 Task: Select the Azores Time as time zone for the schedule.
Action: Mouse moved to (99, 154)
Screenshot: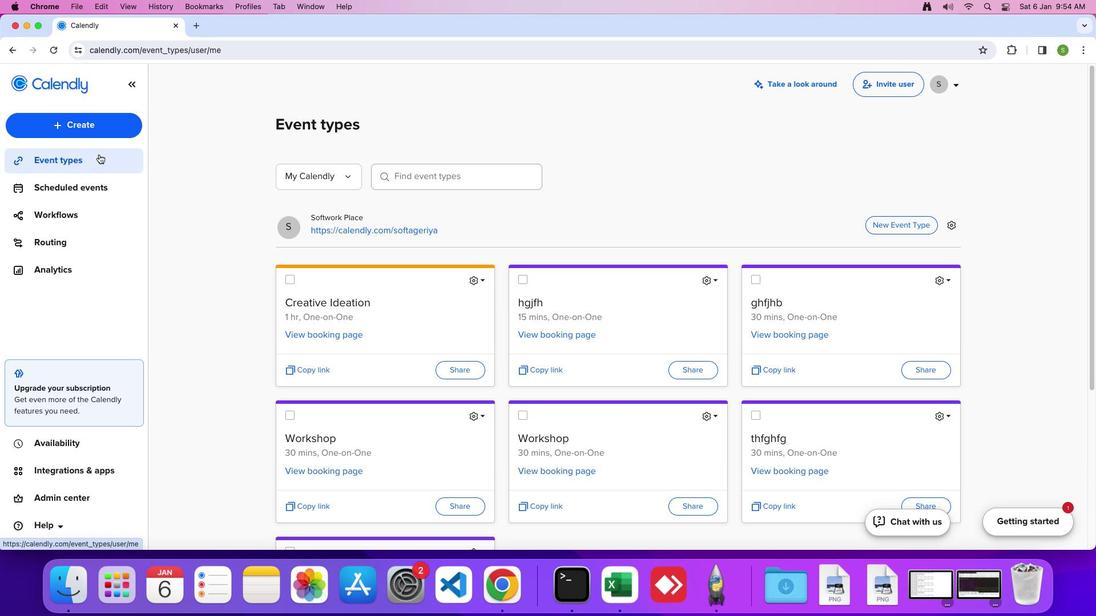 
Action: Mouse pressed left at (99, 154)
Screenshot: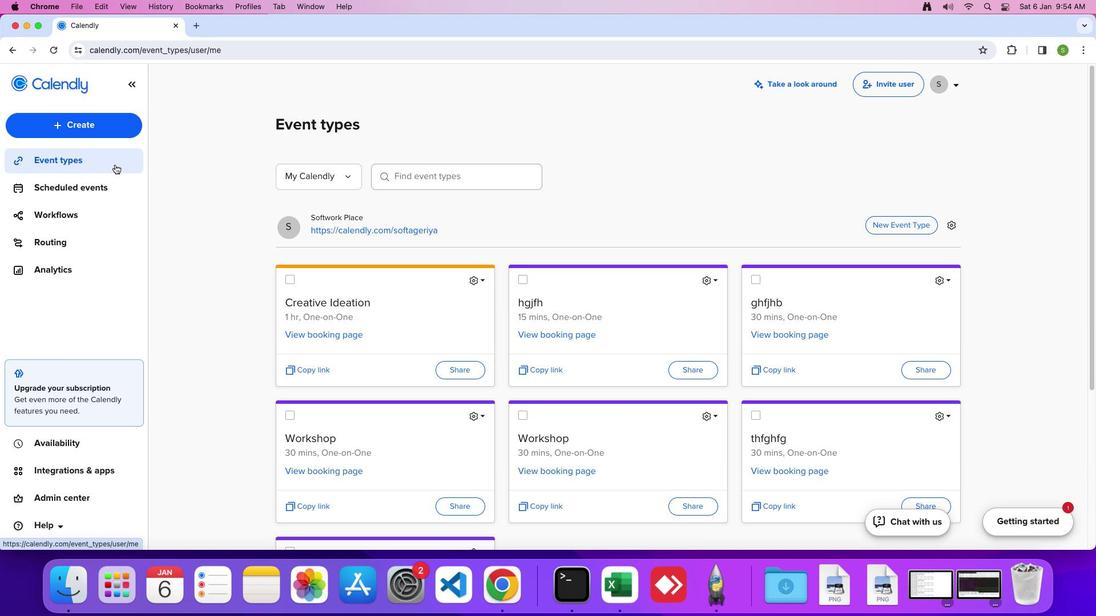 
Action: Mouse moved to (475, 282)
Screenshot: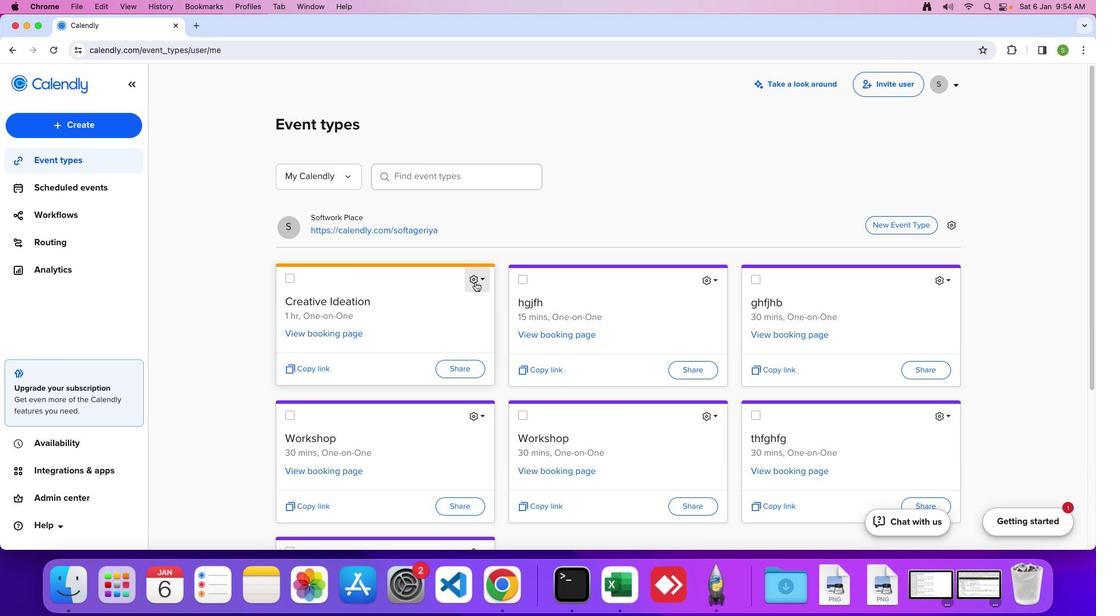 
Action: Mouse pressed left at (475, 282)
Screenshot: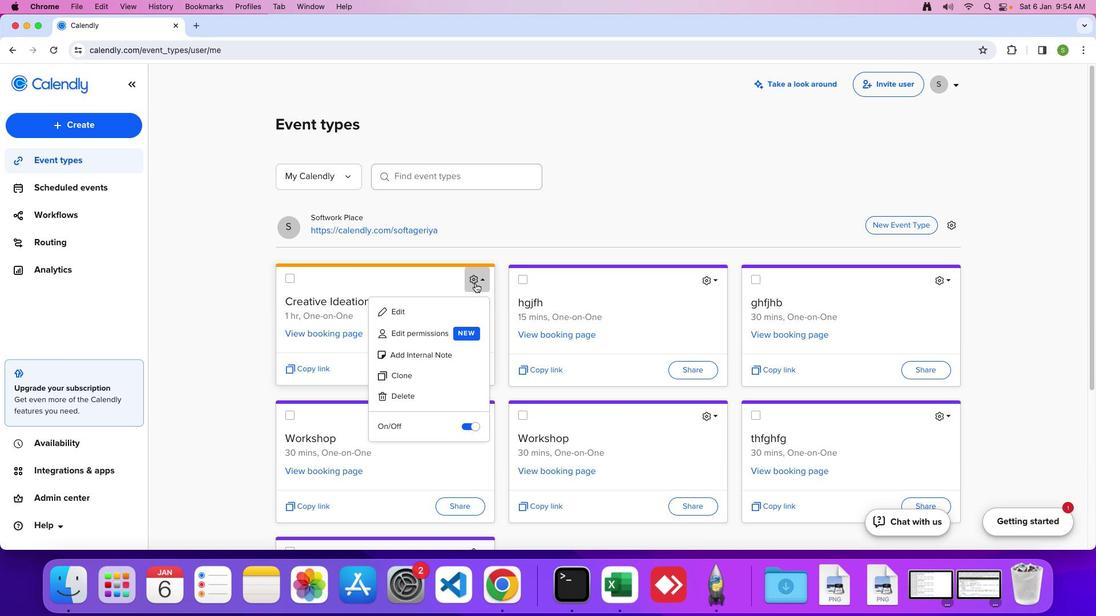 
Action: Mouse moved to (461, 312)
Screenshot: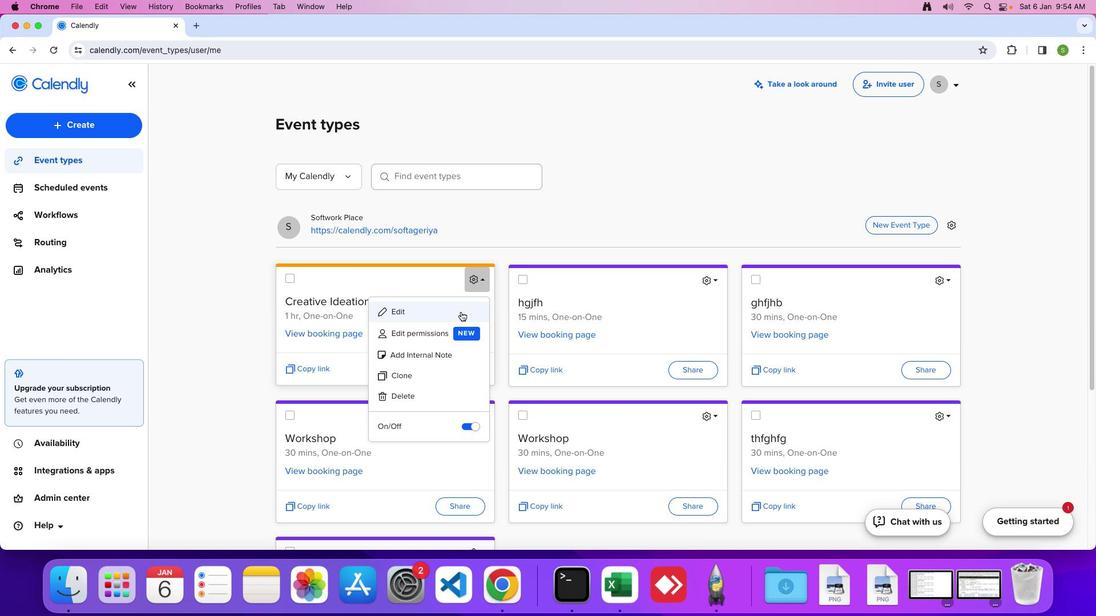 
Action: Mouse pressed left at (461, 312)
Screenshot: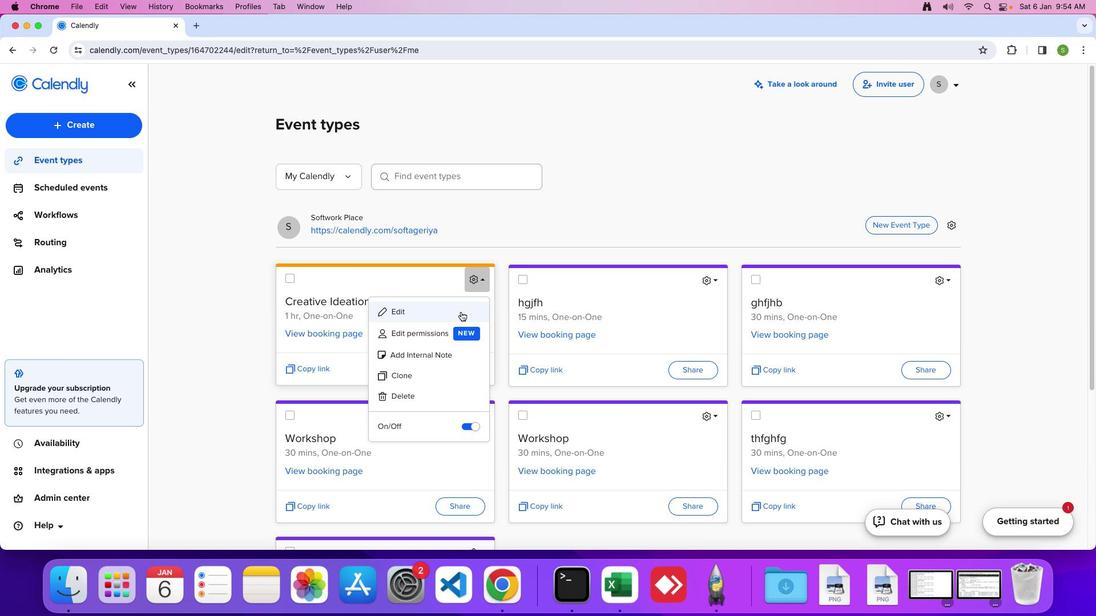 
Action: Mouse moved to (162, 368)
Screenshot: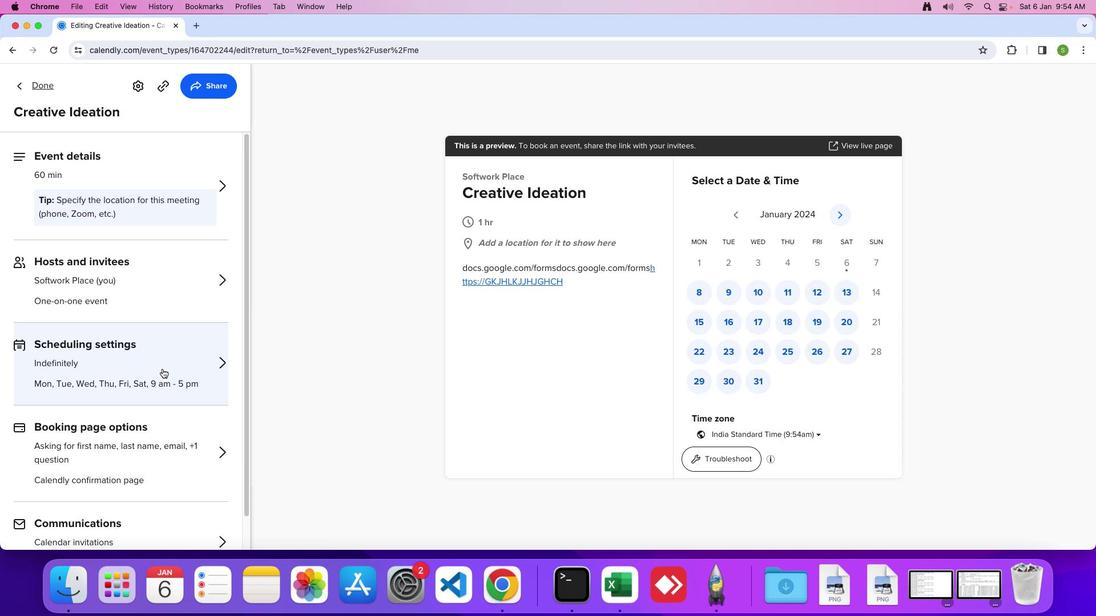 
Action: Mouse pressed left at (162, 368)
Screenshot: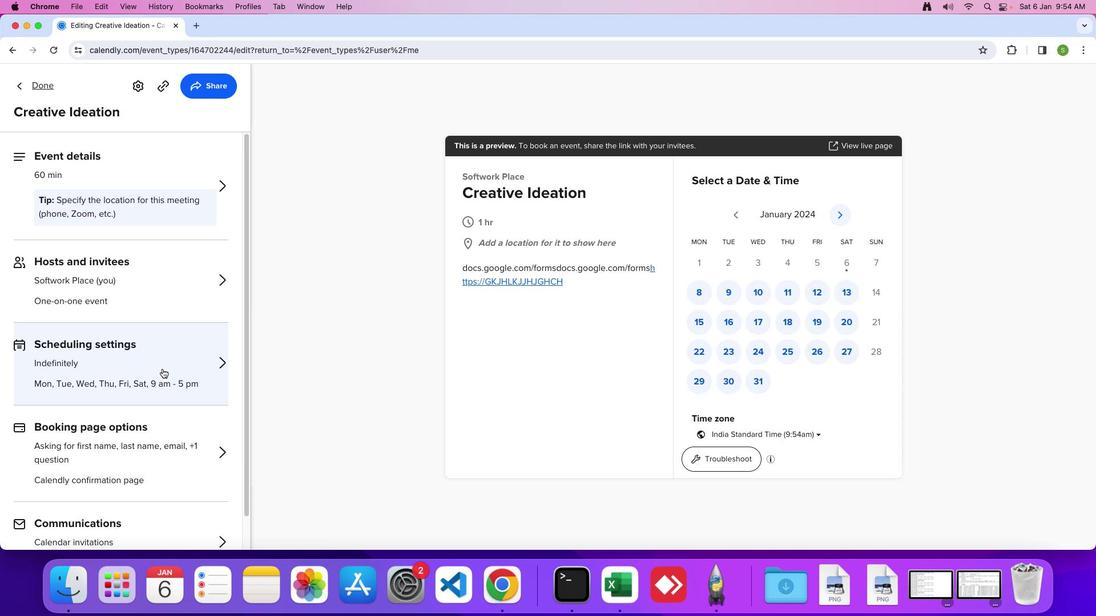 
Action: Mouse moved to (161, 370)
Screenshot: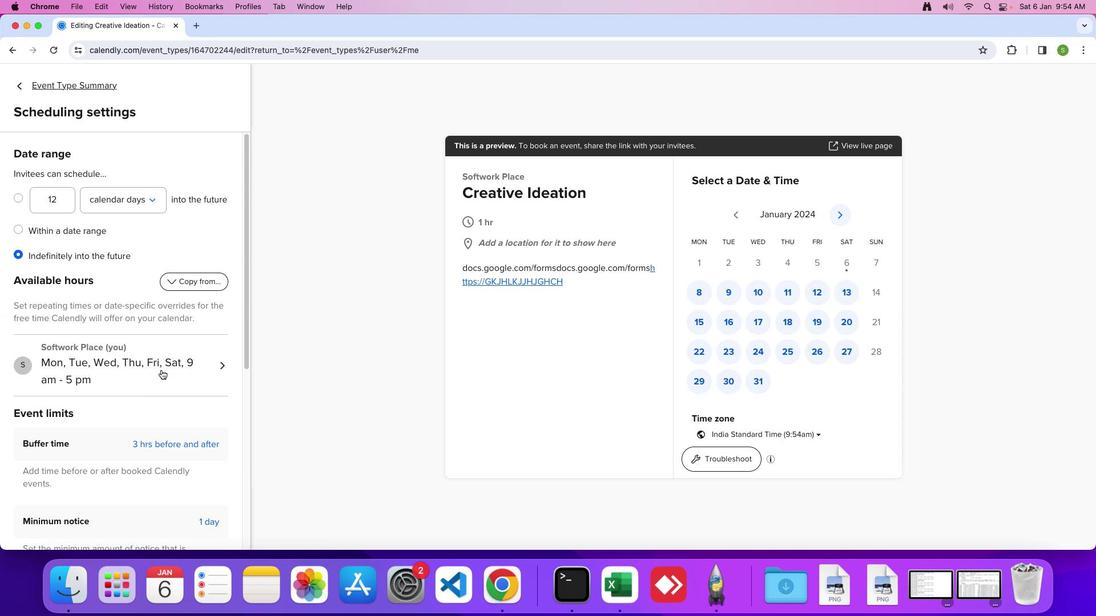 
Action: Mouse pressed left at (161, 370)
Screenshot: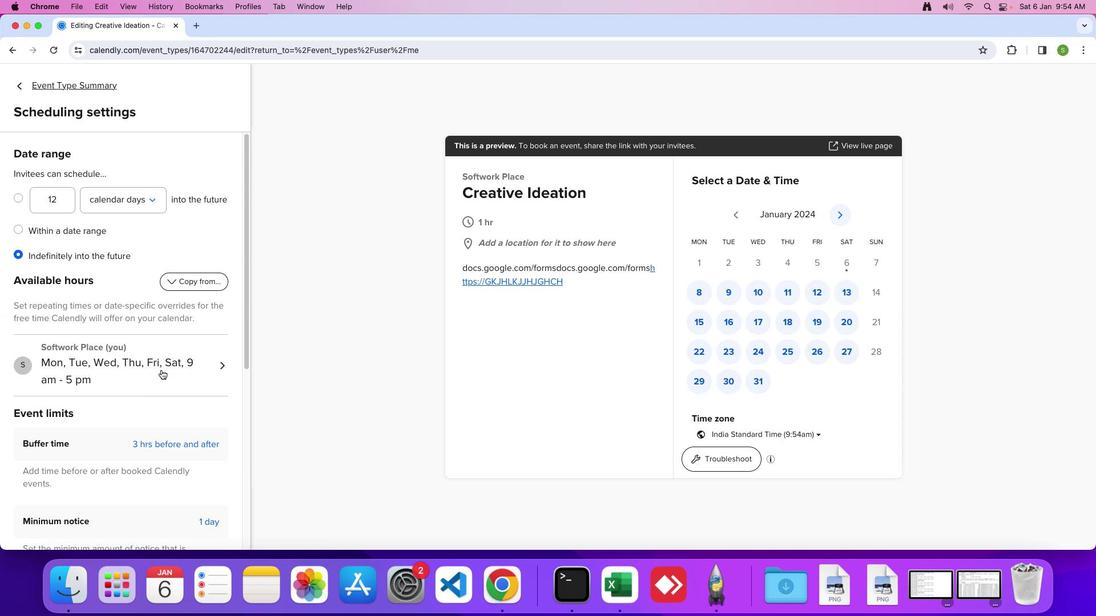 
Action: Mouse moved to (163, 368)
Screenshot: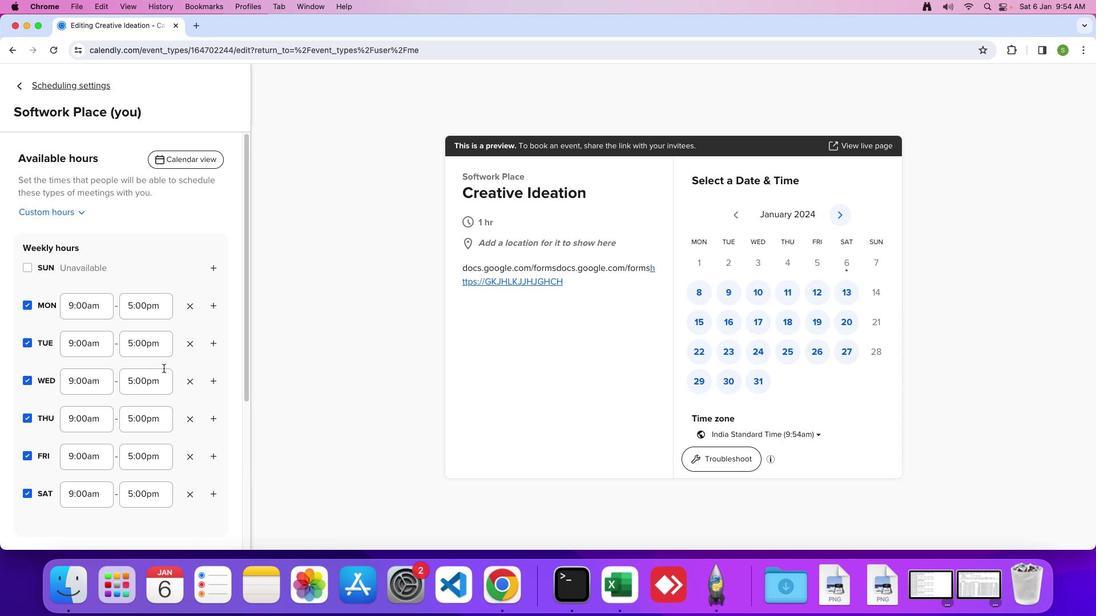 
Action: Mouse scrolled (163, 368) with delta (0, 0)
Screenshot: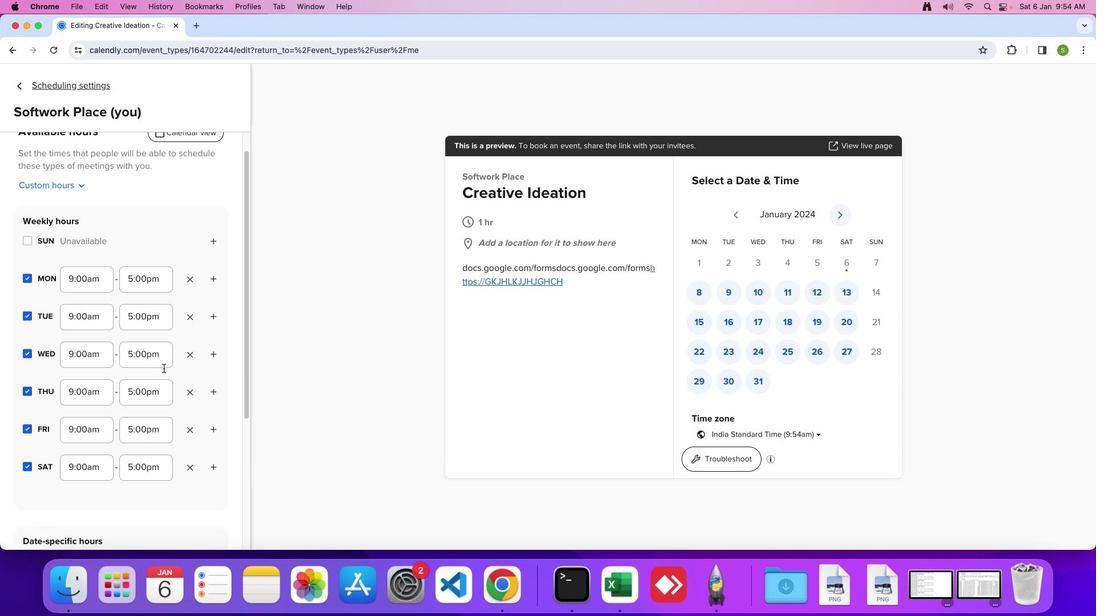 
Action: Mouse scrolled (163, 368) with delta (0, 0)
Screenshot: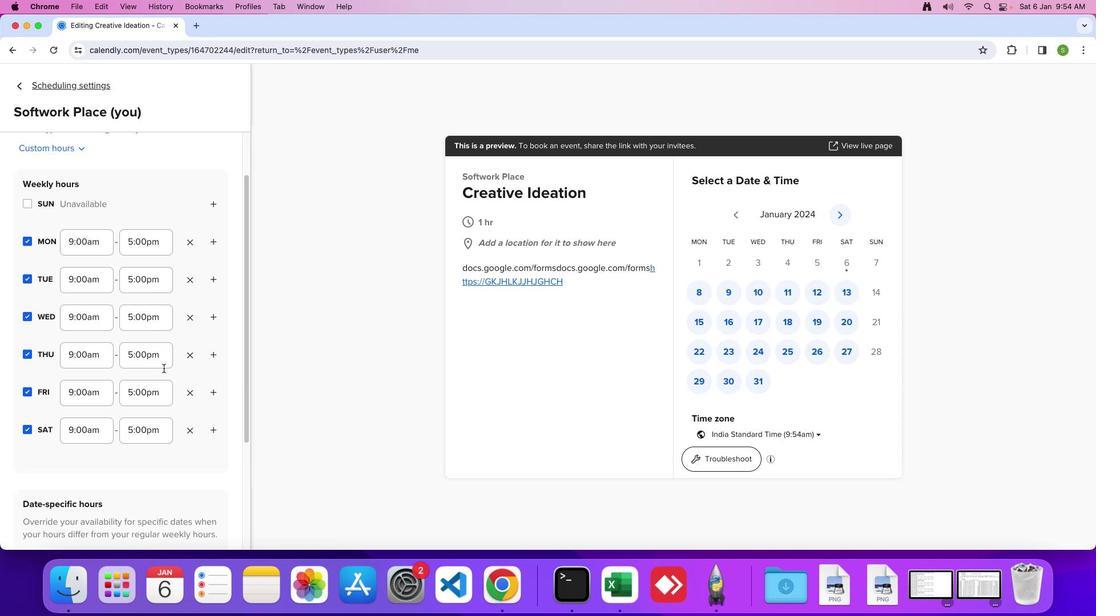 
Action: Mouse scrolled (163, 368) with delta (0, -1)
Screenshot: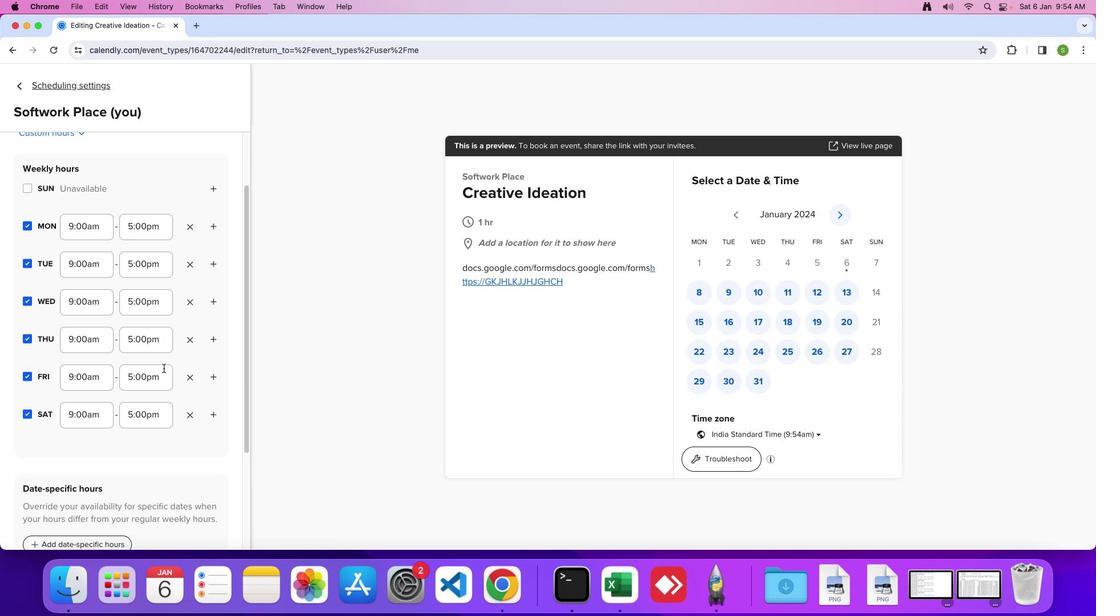 
Action: Mouse scrolled (163, 368) with delta (0, 0)
Screenshot: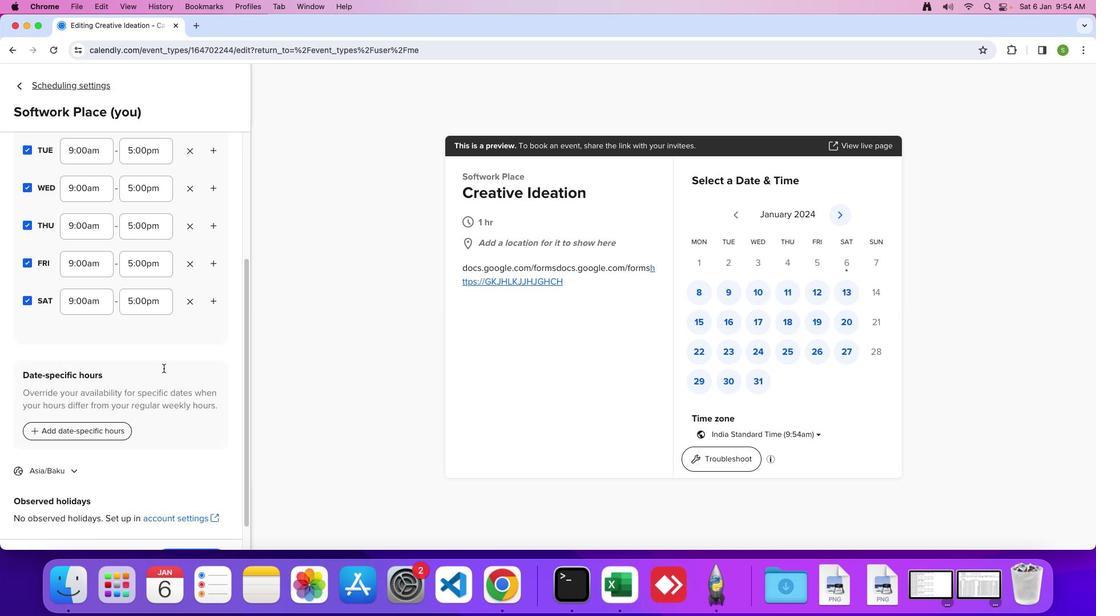
Action: Mouse scrolled (163, 368) with delta (0, 0)
Screenshot: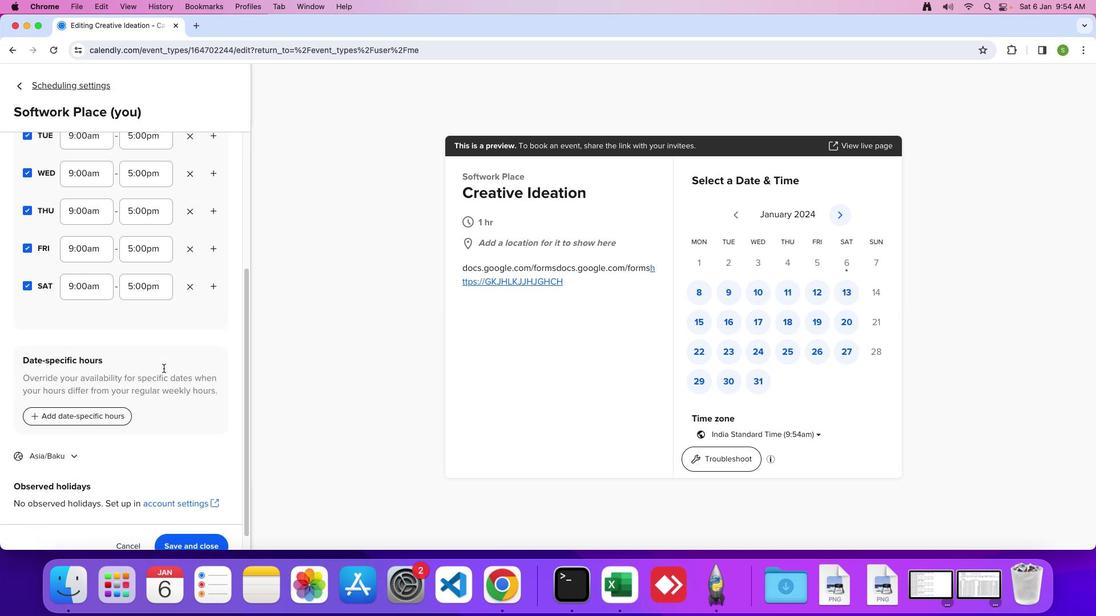 
Action: Mouse scrolled (163, 368) with delta (0, -2)
Screenshot: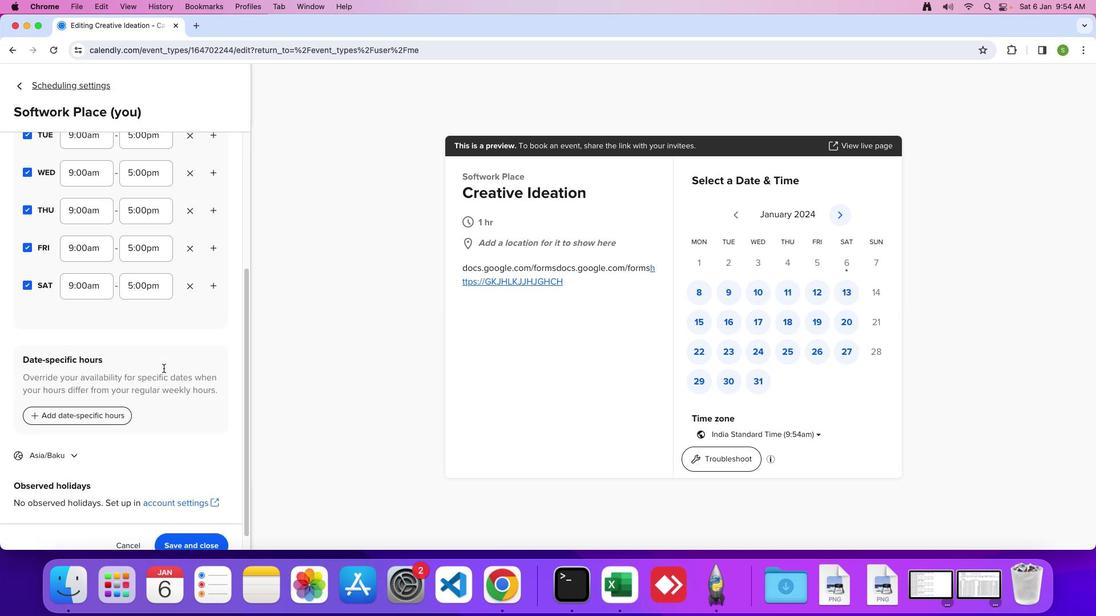
Action: Mouse scrolled (163, 368) with delta (0, 0)
Screenshot: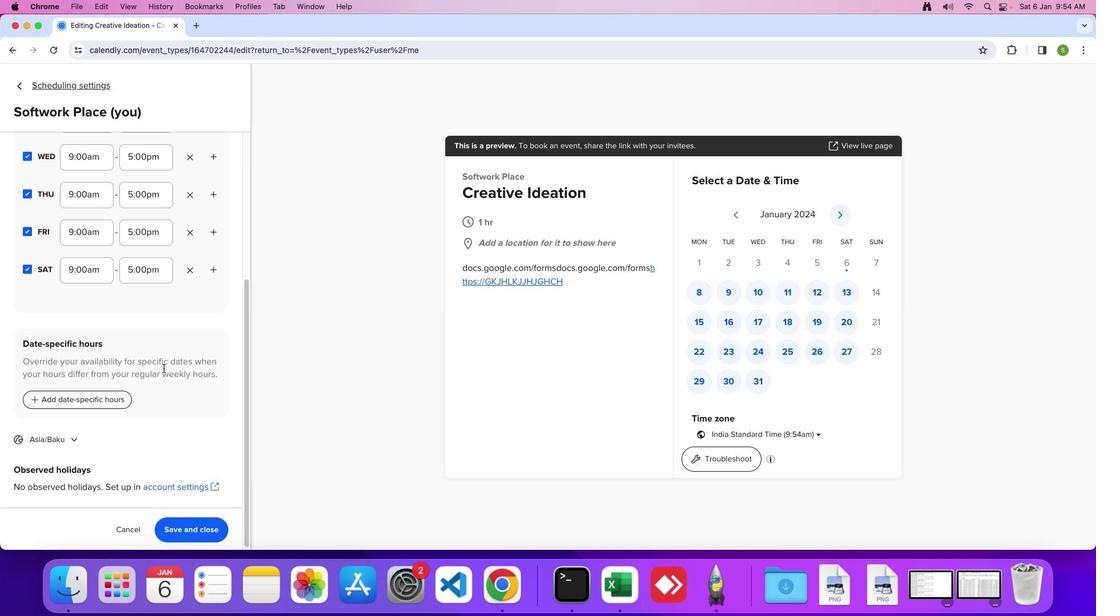 
Action: Mouse scrolled (163, 368) with delta (0, 0)
Screenshot: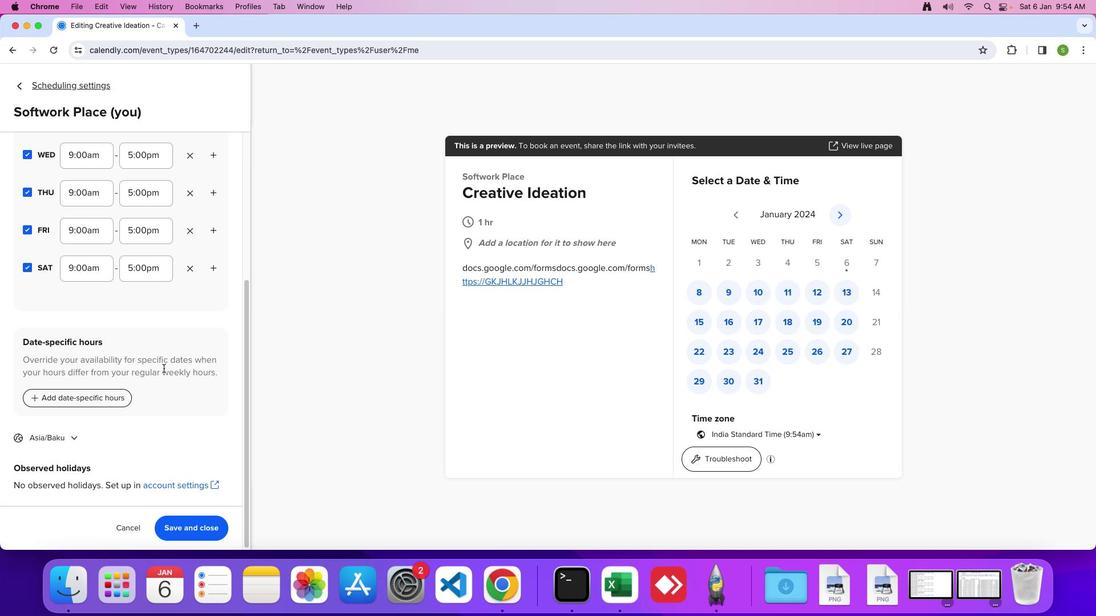 
Action: Mouse scrolled (163, 368) with delta (0, -2)
Screenshot: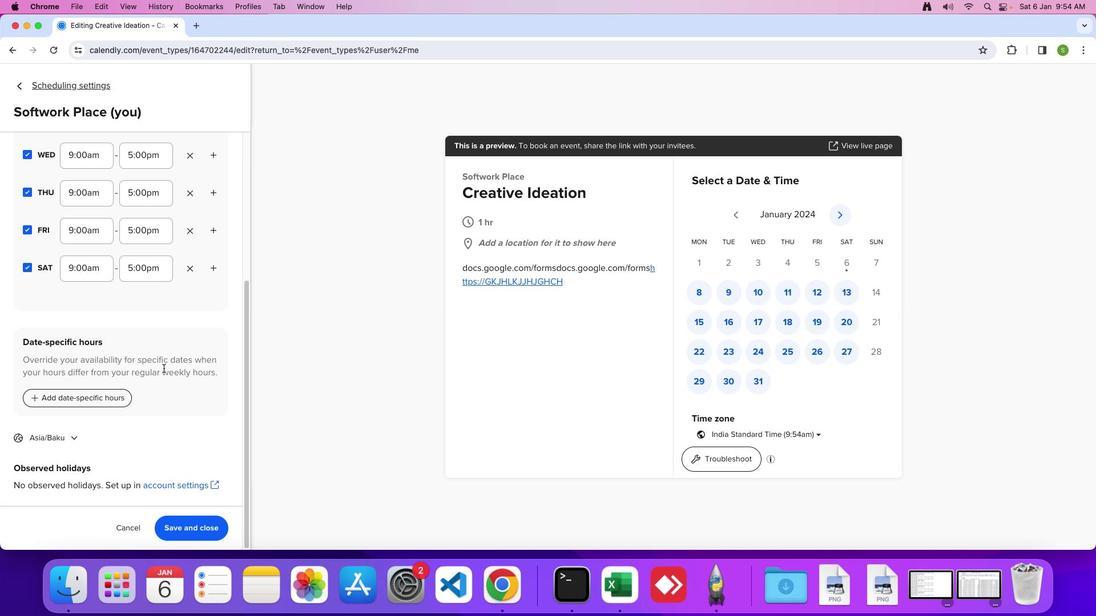 
Action: Mouse scrolled (163, 368) with delta (0, -2)
Screenshot: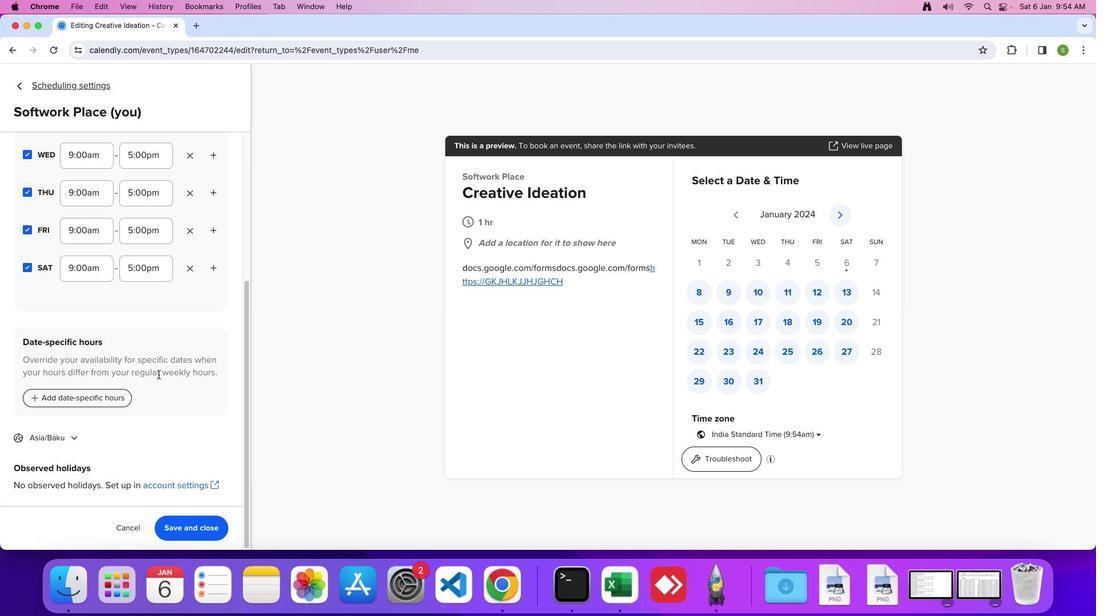 
Action: Mouse moved to (71, 435)
Screenshot: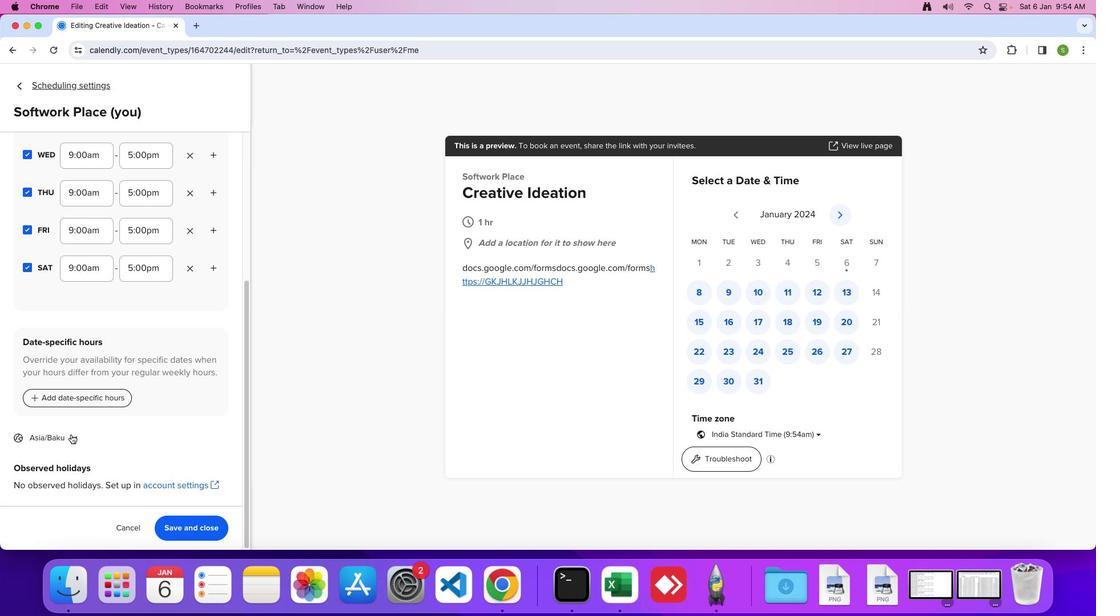 
Action: Mouse pressed left at (71, 435)
Screenshot: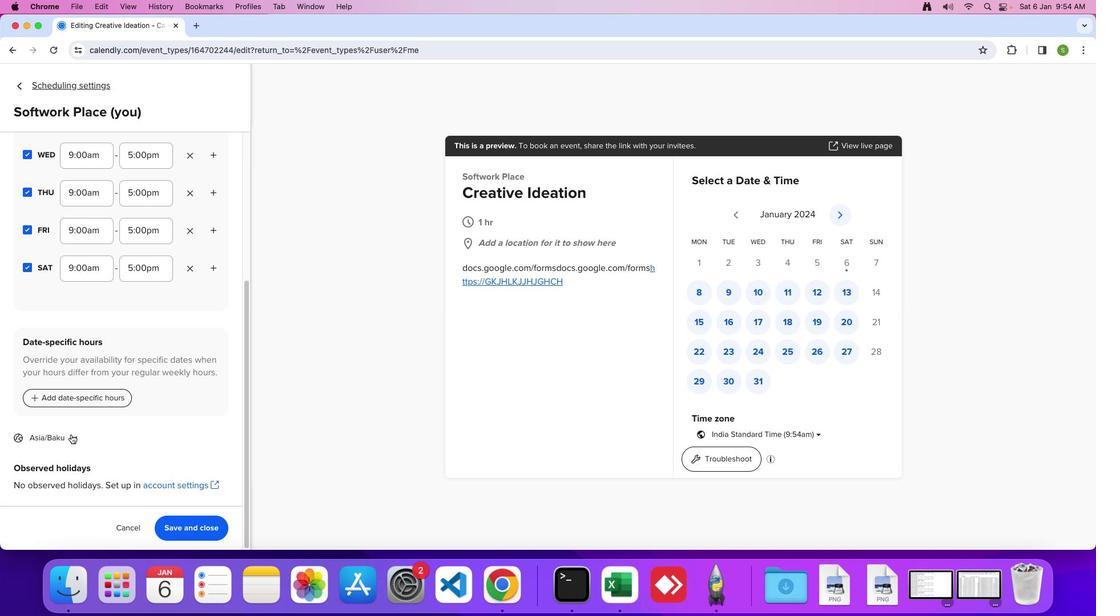 
Action: Mouse moved to (111, 418)
Screenshot: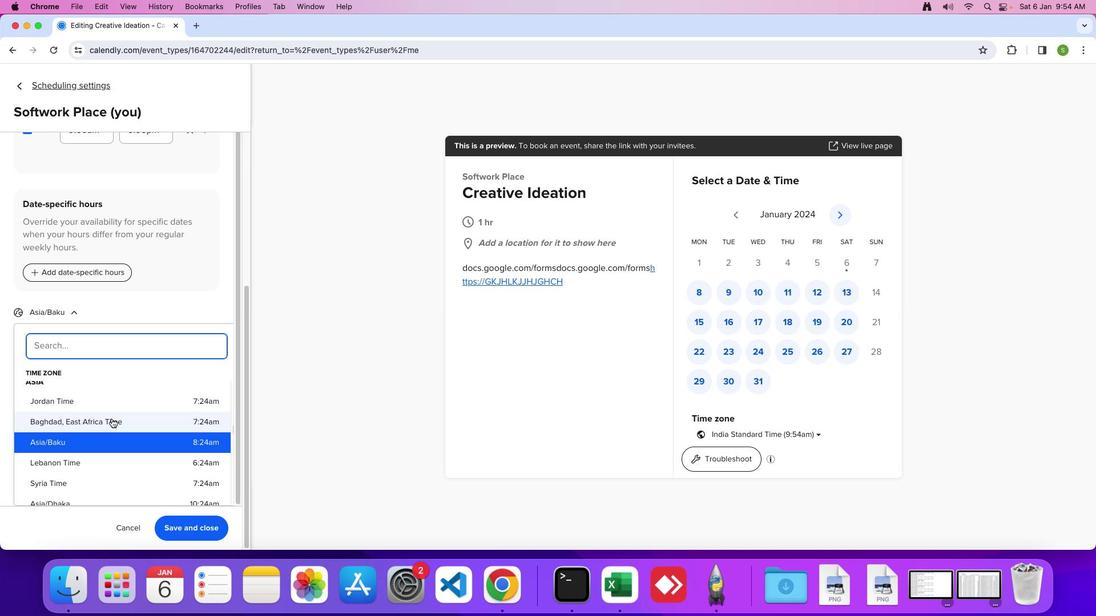 
Action: Mouse scrolled (111, 418) with delta (0, 0)
Screenshot: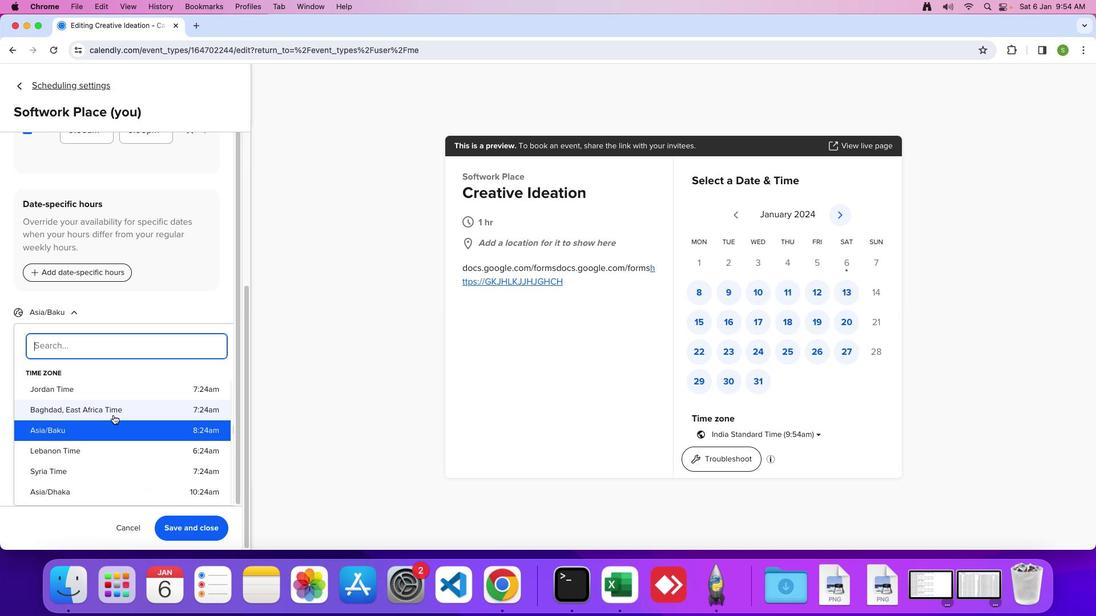 
Action: Mouse moved to (113, 415)
Screenshot: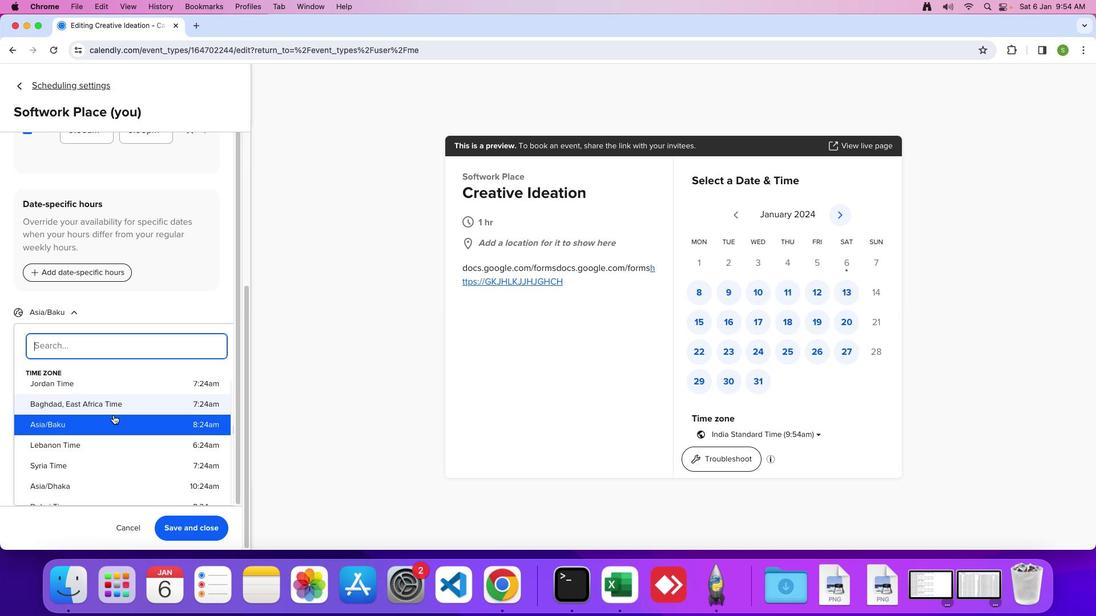 
Action: Mouse scrolled (113, 415) with delta (0, 0)
Screenshot: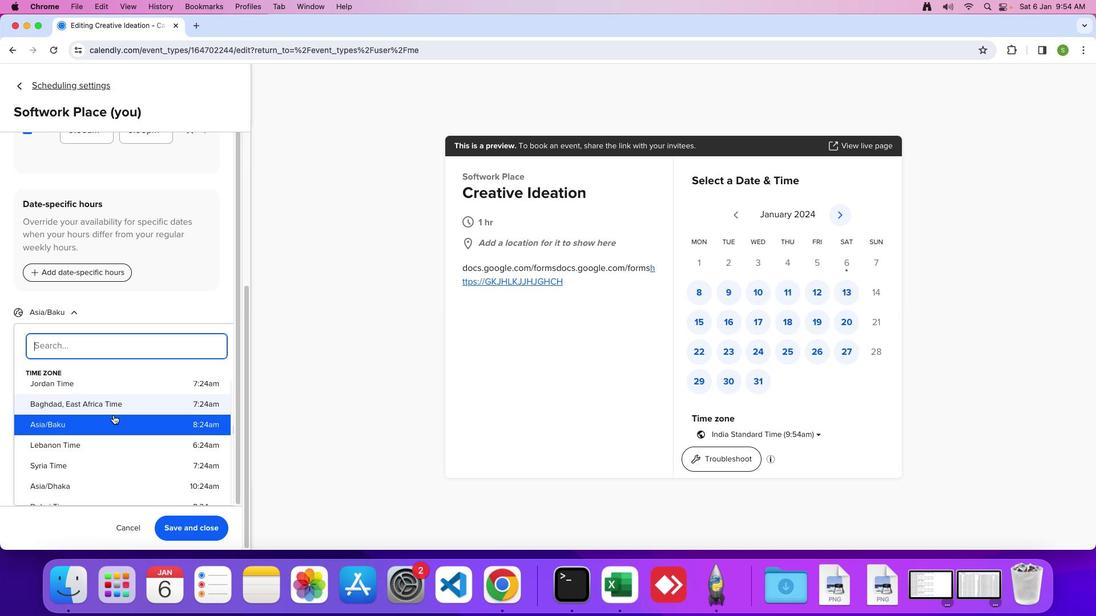 
Action: Mouse scrolled (113, 415) with delta (0, 0)
Screenshot: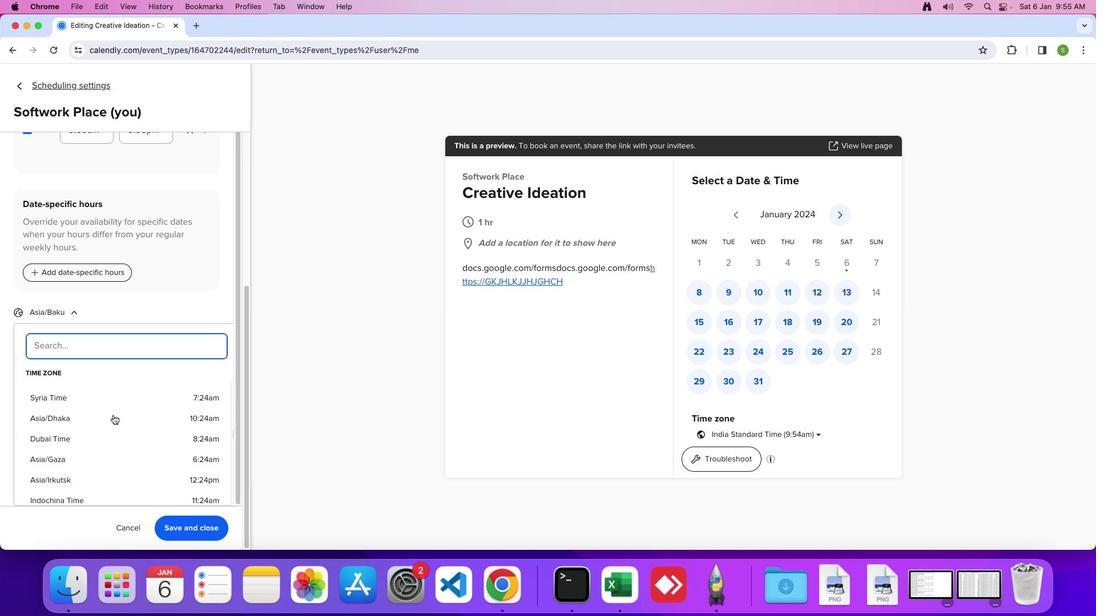 
Action: Mouse scrolled (113, 415) with delta (0, 0)
Screenshot: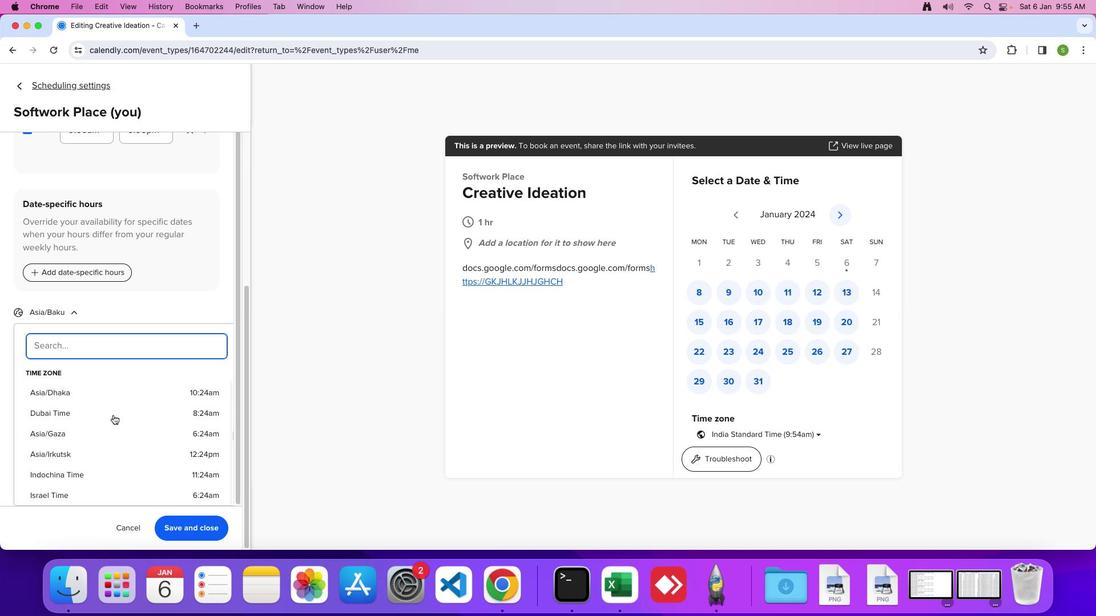 
Action: Mouse scrolled (113, 415) with delta (0, -1)
Screenshot: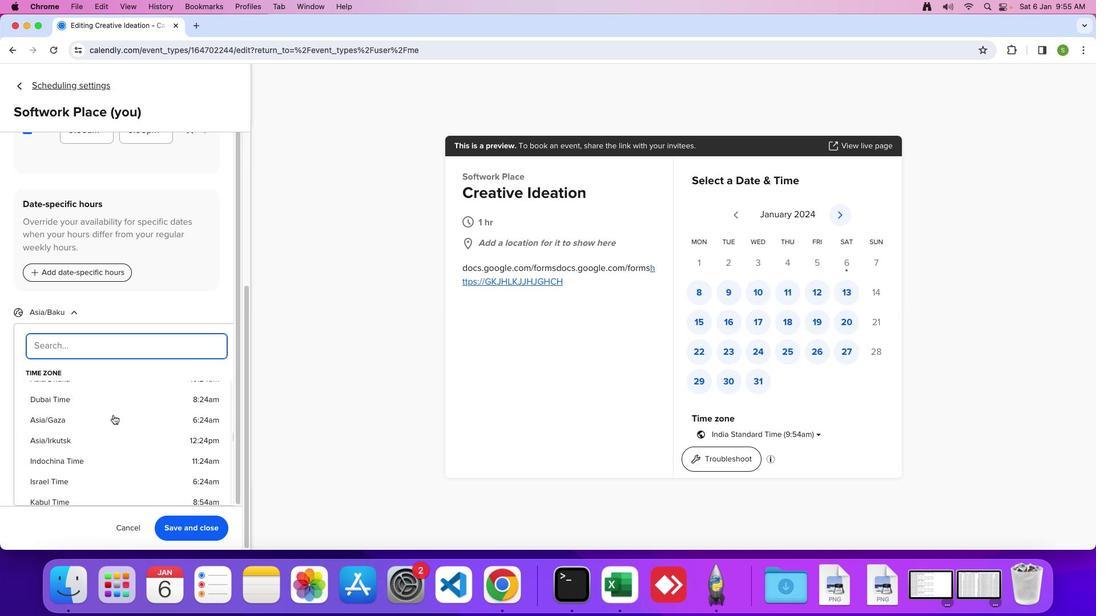 
Action: Mouse scrolled (113, 415) with delta (0, 0)
Screenshot: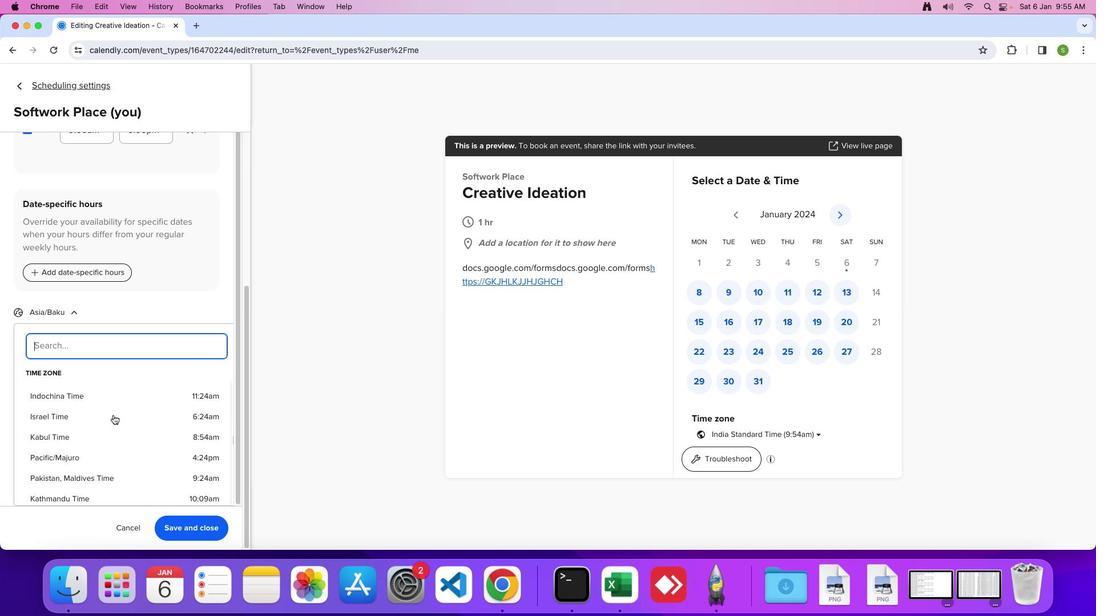 
Action: Mouse scrolled (113, 415) with delta (0, 0)
Screenshot: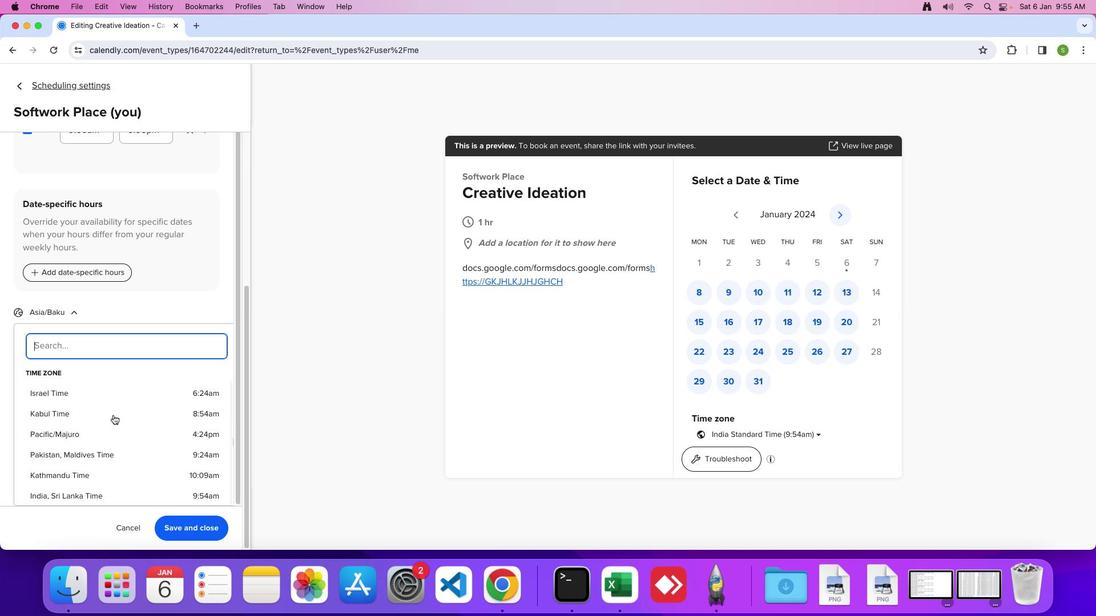 
Action: Mouse scrolled (113, 415) with delta (0, -1)
Screenshot: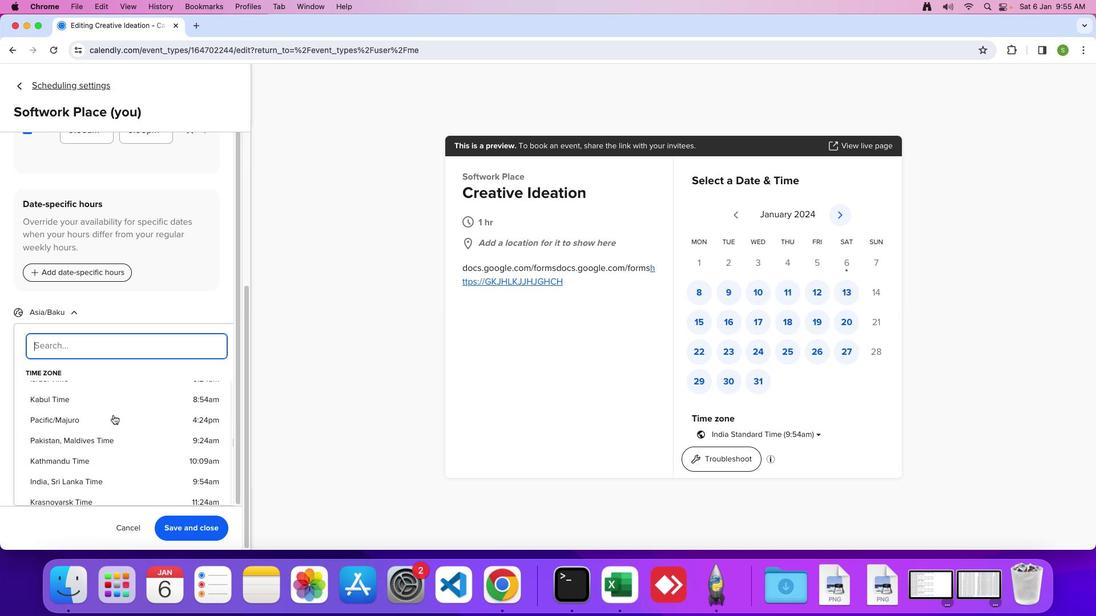 
Action: Mouse scrolled (113, 415) with delta (0, 0)
Screenshot: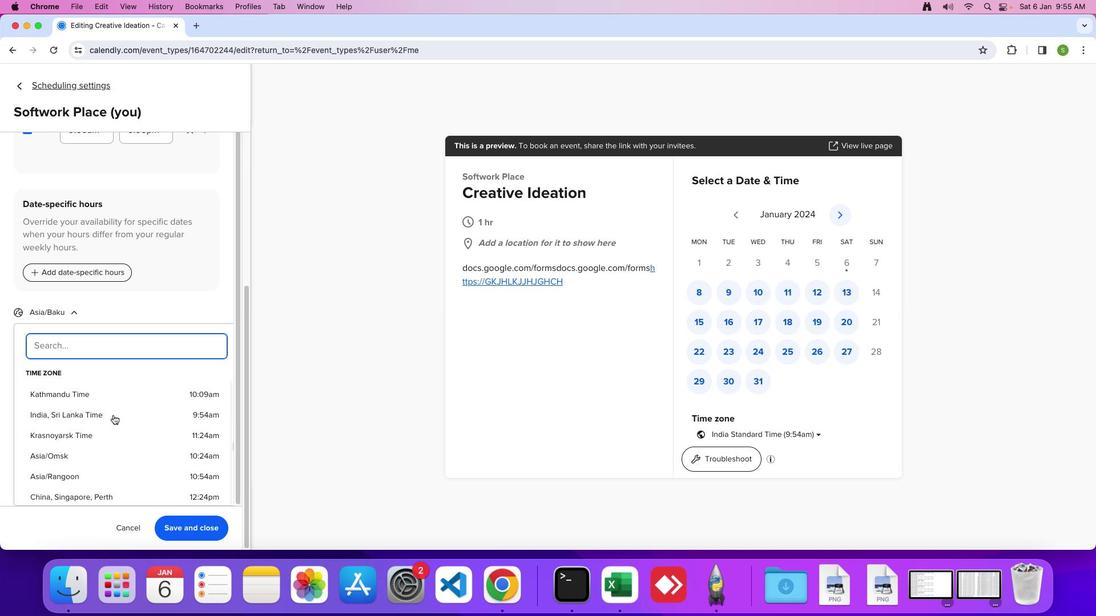 
Action: Mouse scrolled (113, 415) with delta (0, 0)
Screenshot: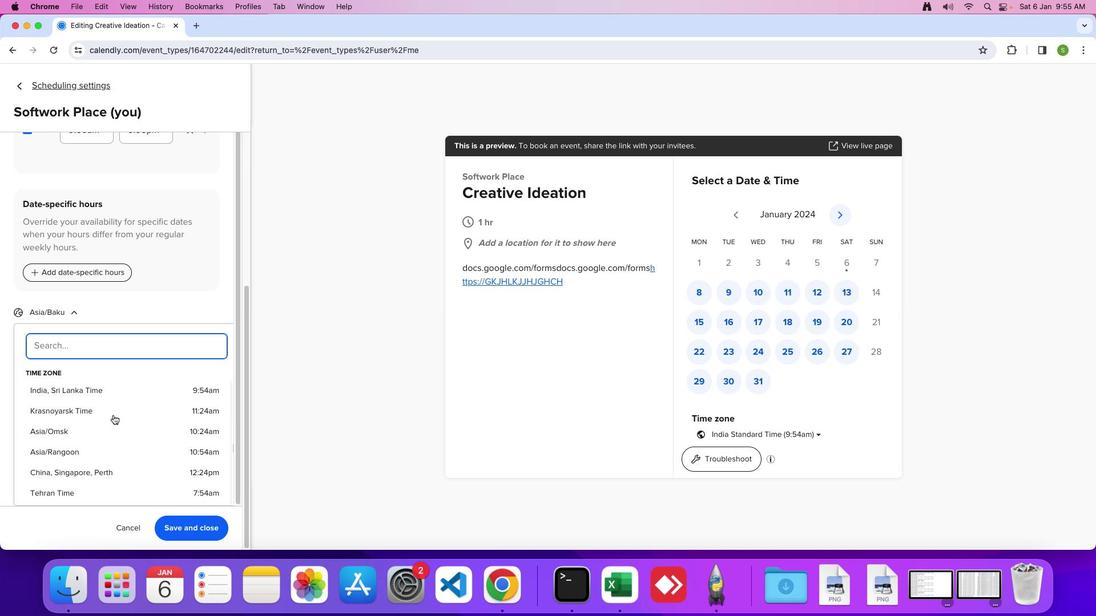 
Action: Mouse scrolled (113, 415) with delta (0, -1)
Screenshot: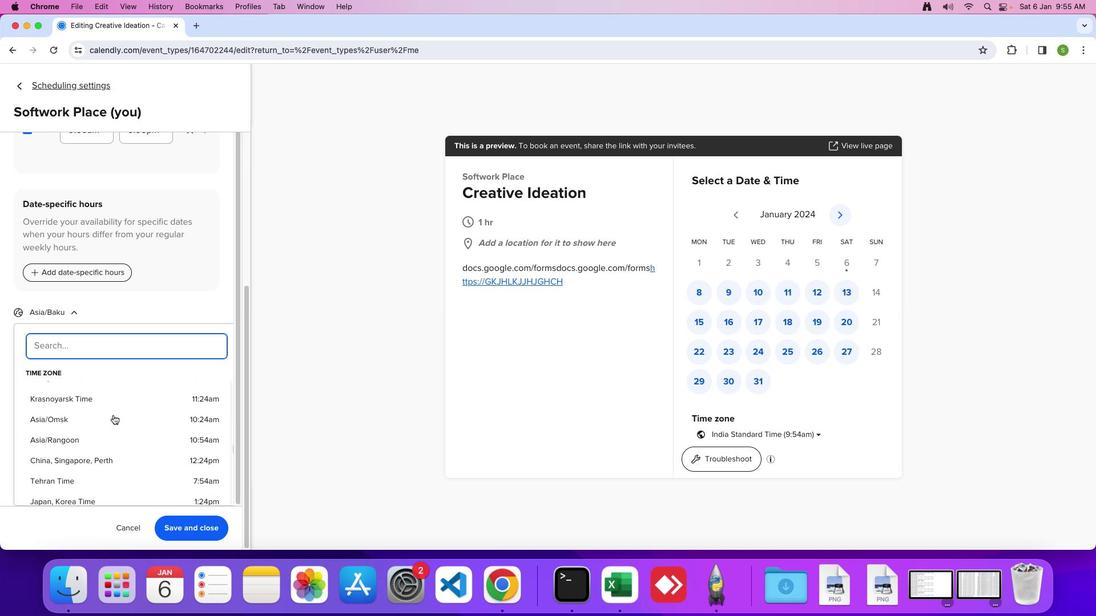 
Action: Mouse scrolled (113, 415) with delta (0, 0)
Screenshot: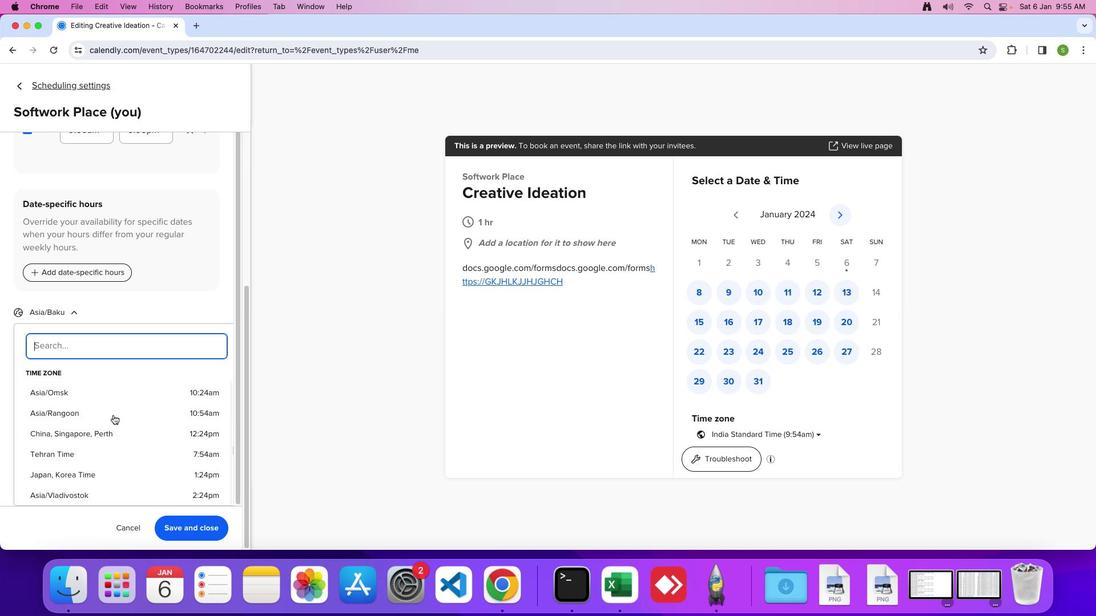 
Action: Mouse scrolled (113, 415) with delta (0, 0)
Screenshot: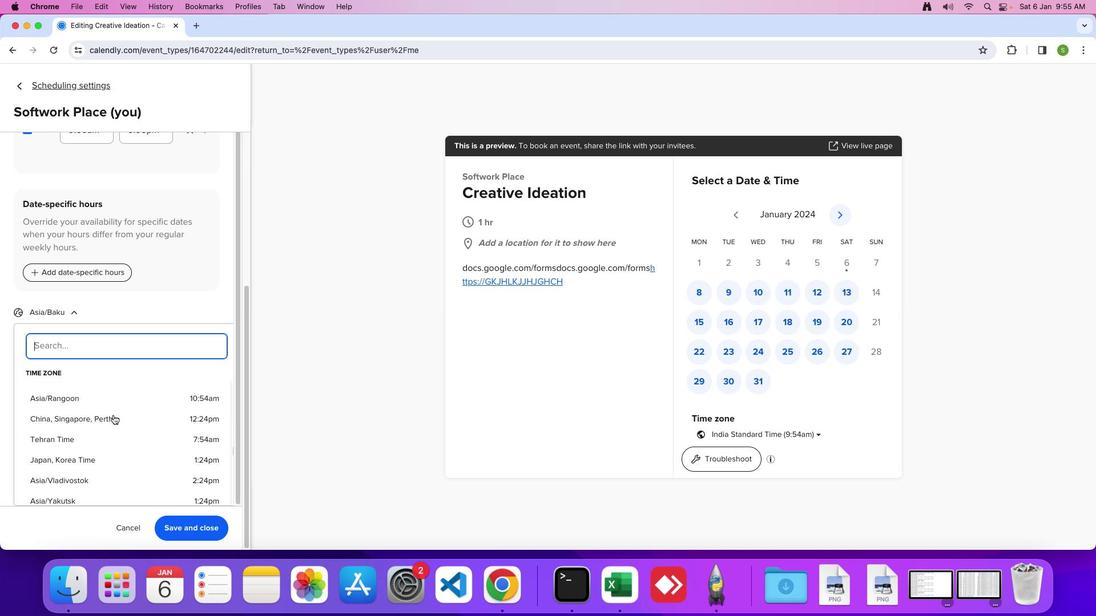 
Action: Mouse scrolled (113, 415) with delta (0, -1)
Screenshot: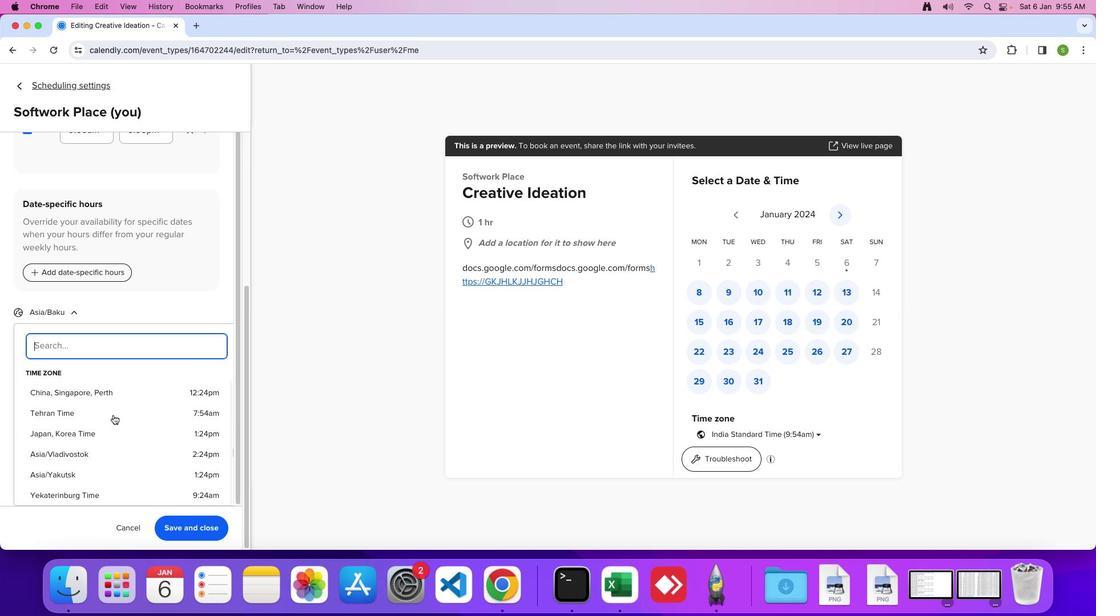 
Action: Mouse scrolled (113, 415) with delta (0, 0)
Screenshot: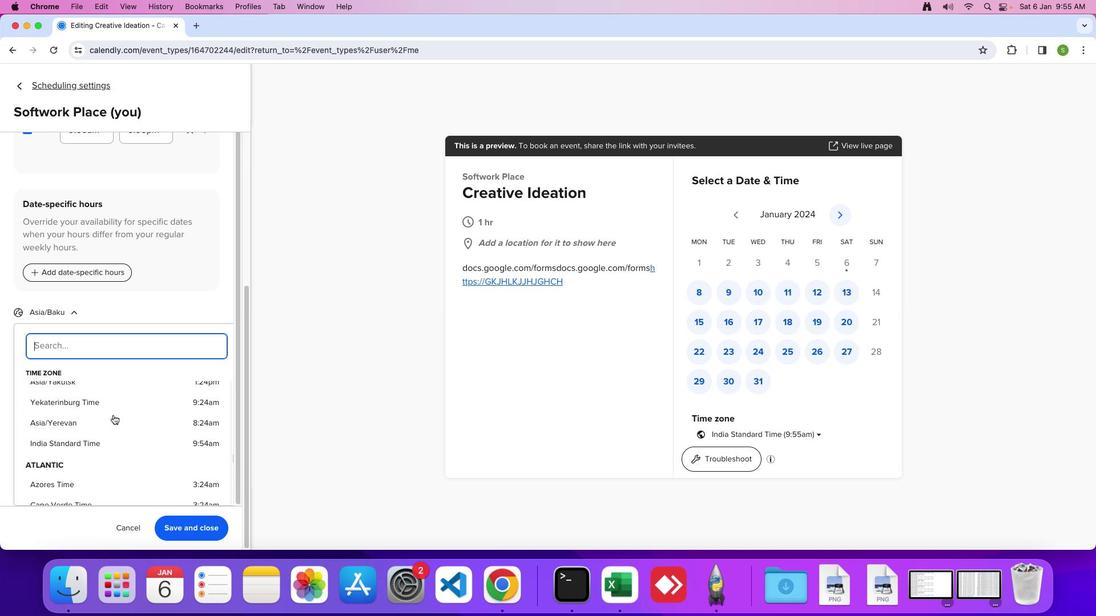 
Action: Mouse scrolled (113, 415) with delta (0, 0)
Screenshot: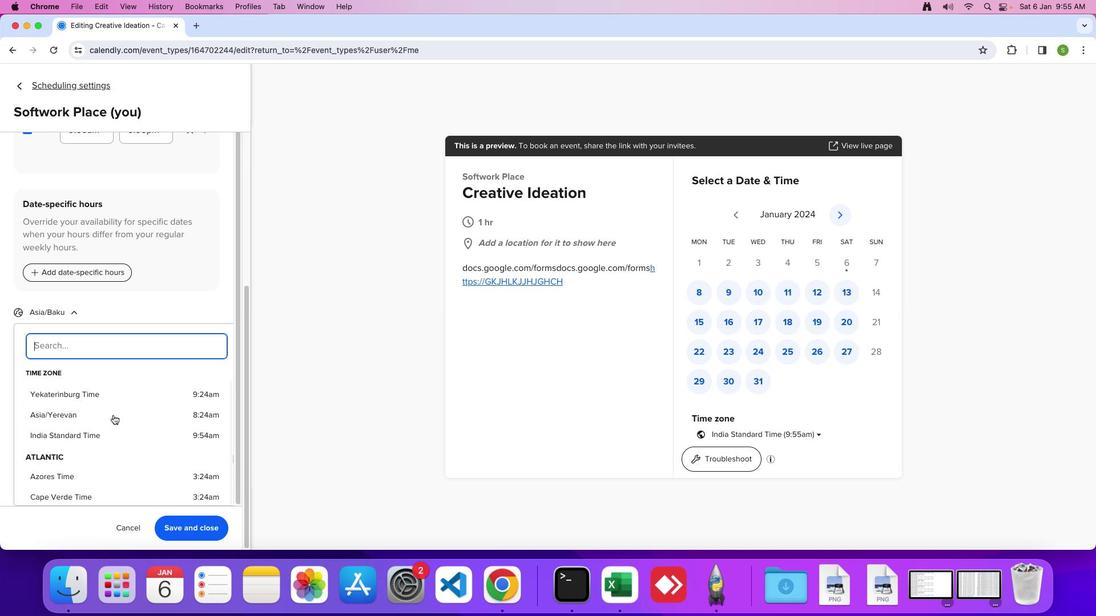 
Action: Mouse scrolled (113, 415) with delta (0, -1)
Screenshot: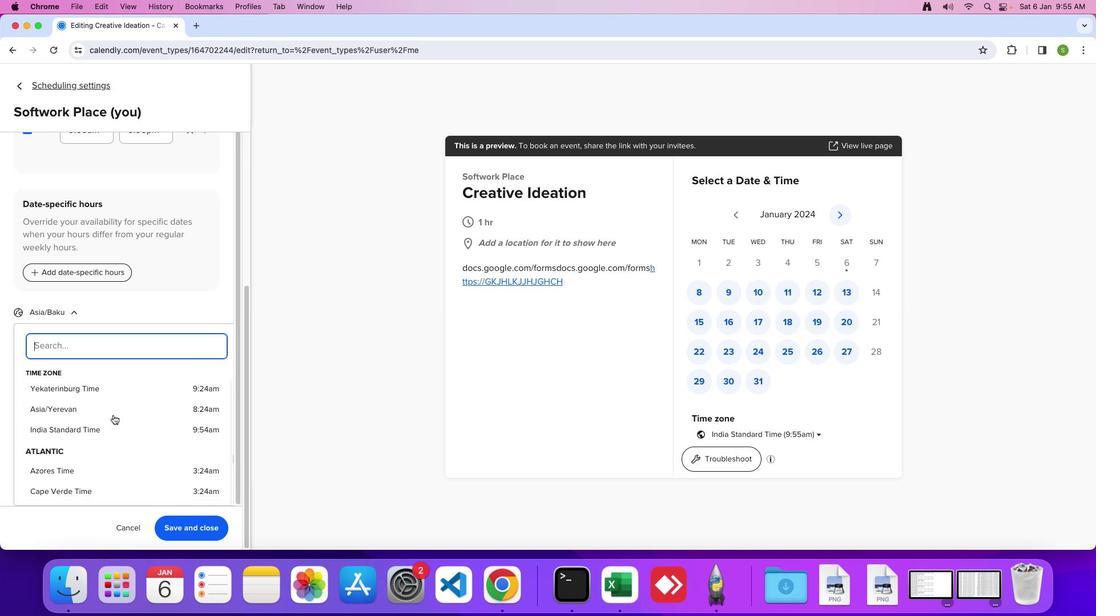 
Action: Mouse scrolled (113, 415) with delta (0, 0)
Screenshot: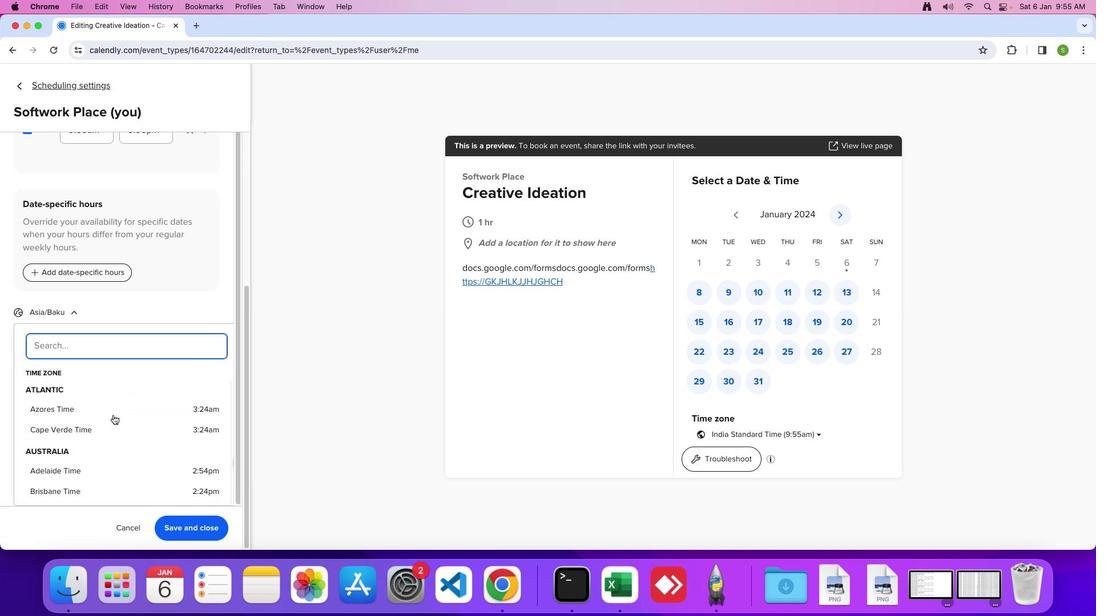 
Action: Mouse scrolled (113, 415) with delta (0, 0)
Screenshot: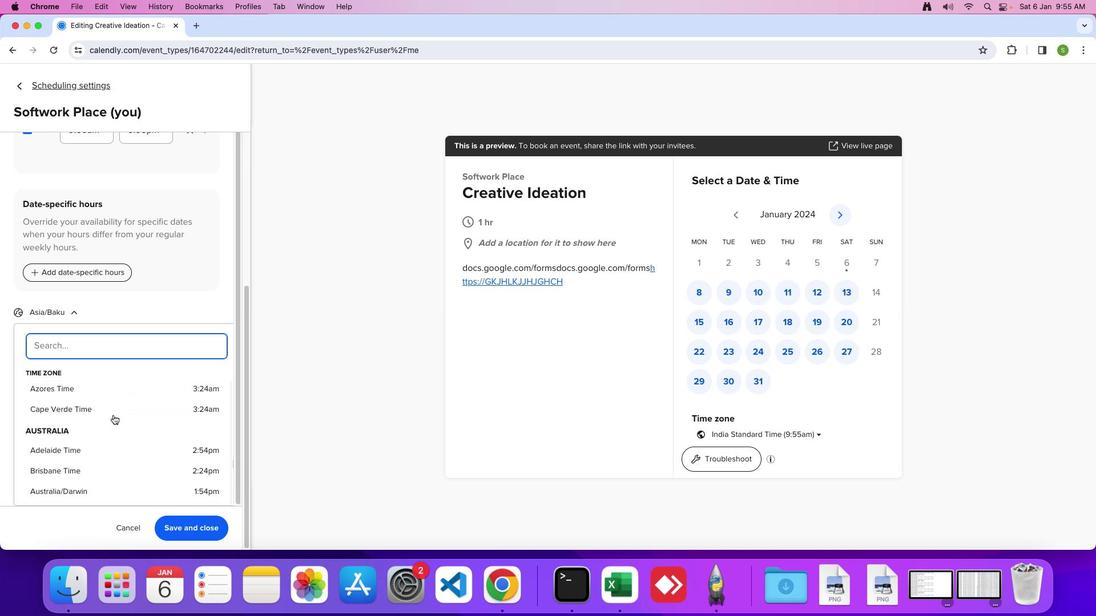 
Action: Mouse scrolled (113, 415) with delta (0, -1)
Screenshot: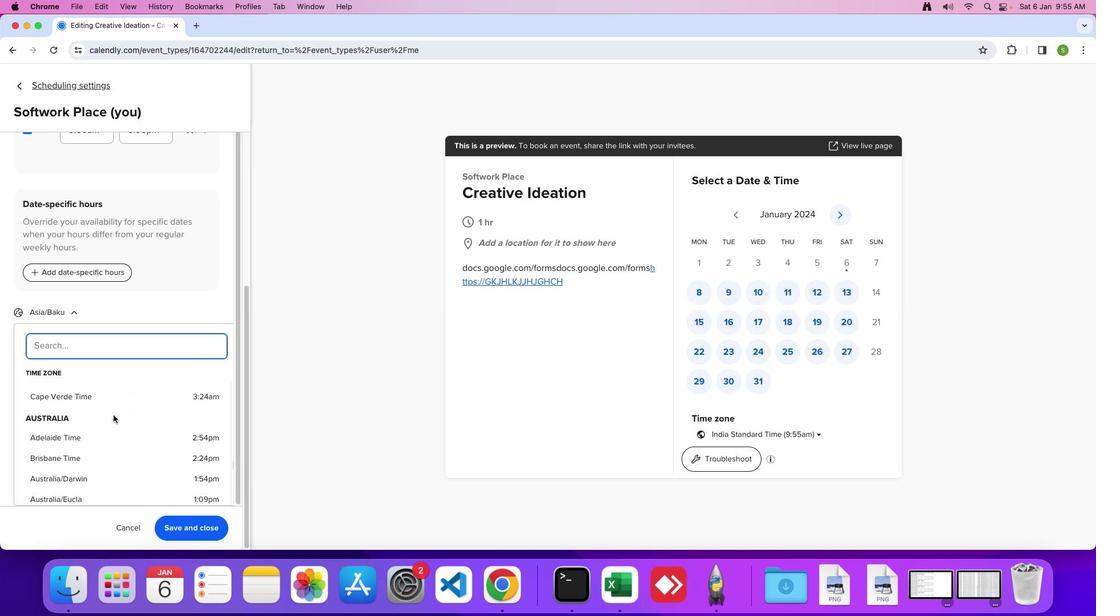 
Action: Mouse moved to (86, 390)
Screenshot: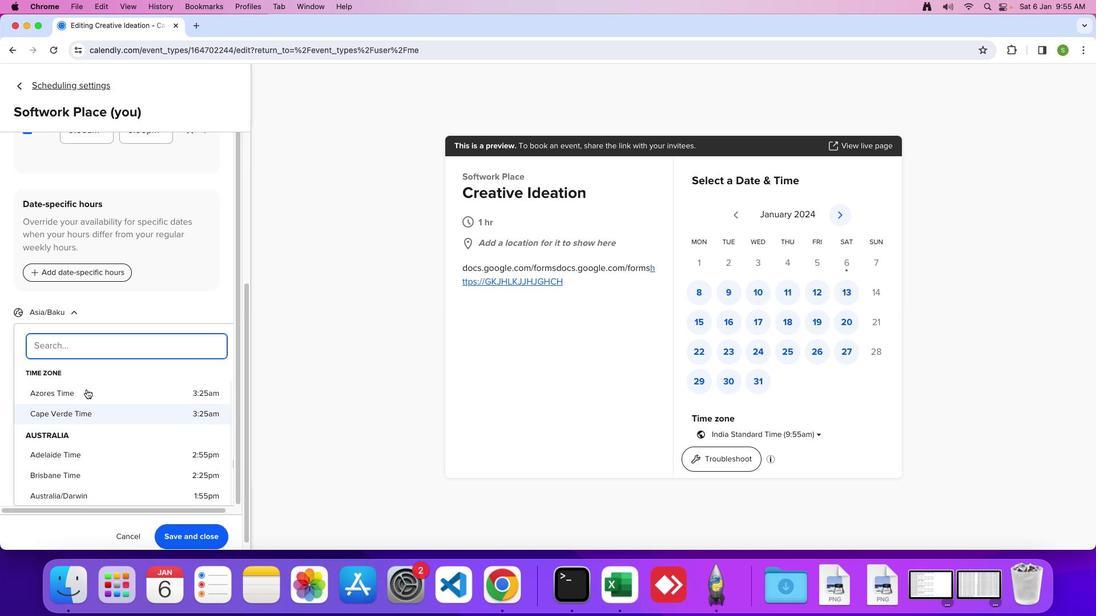 
Action: Mouse scrolled (86, 390) with delta (0, 0)
Screenshot: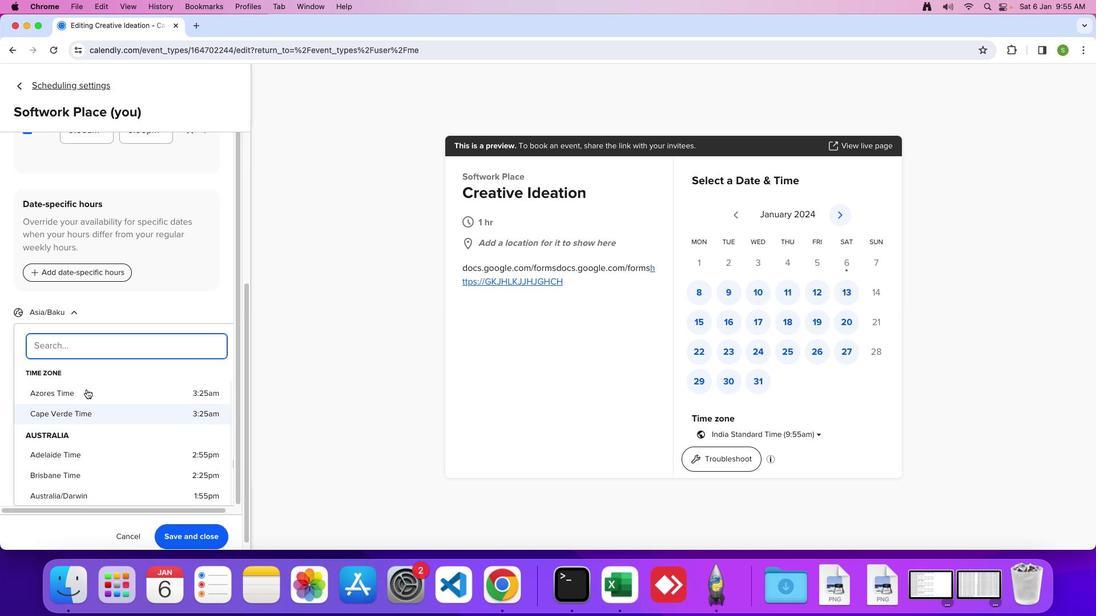 
Action: Mouse scrolled (86, 390) with delta (0, 0)
Screenshot: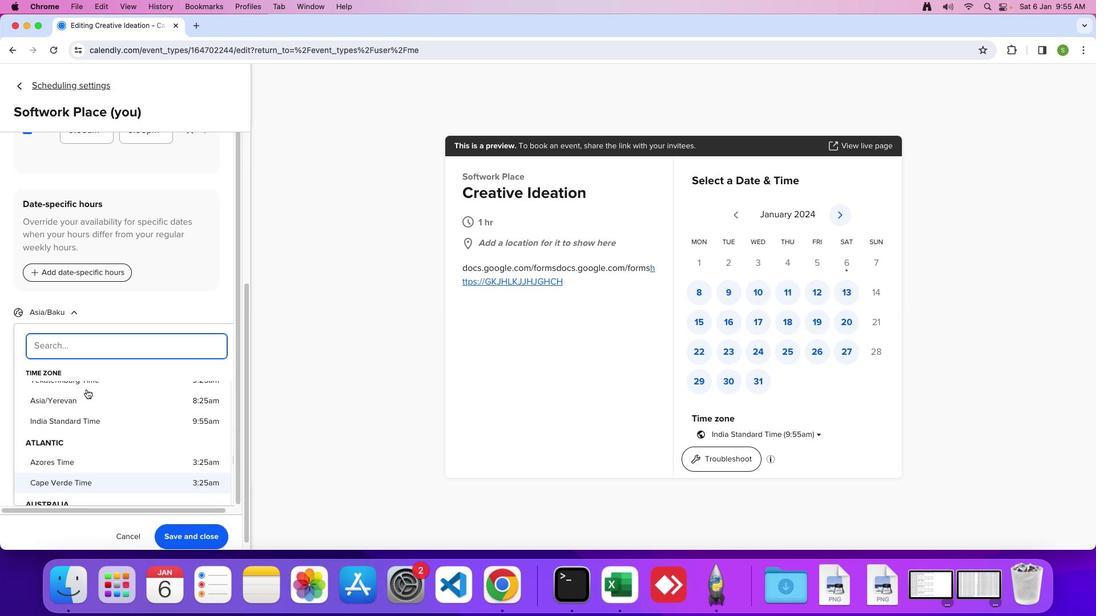 
Action: Mouse scrolled (86, 390) with delta (0, 1)
Screenshot: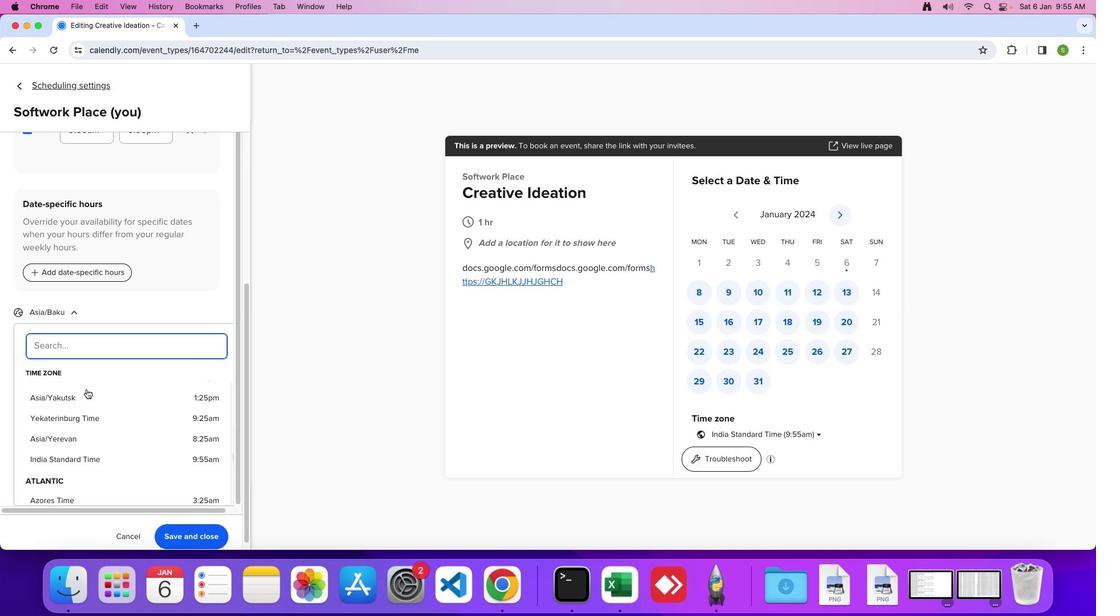 
Action: Mouse scrolled (86, 390) with delta (0, 1)
Screenshot: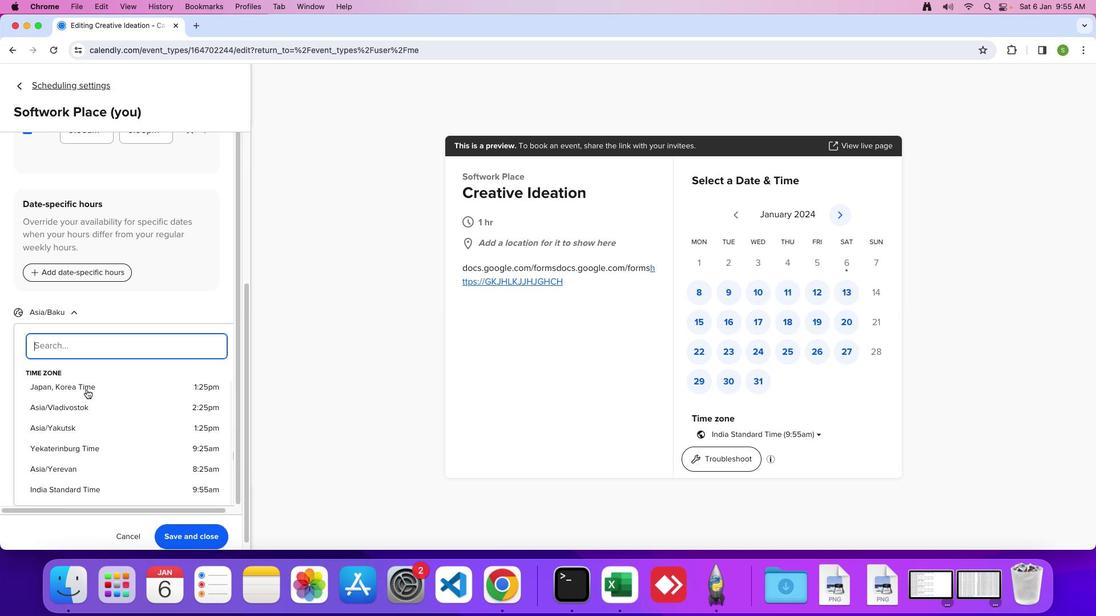 
Action: Mouse scrolled (86, 390) with delta (0, 0)
Screenshot: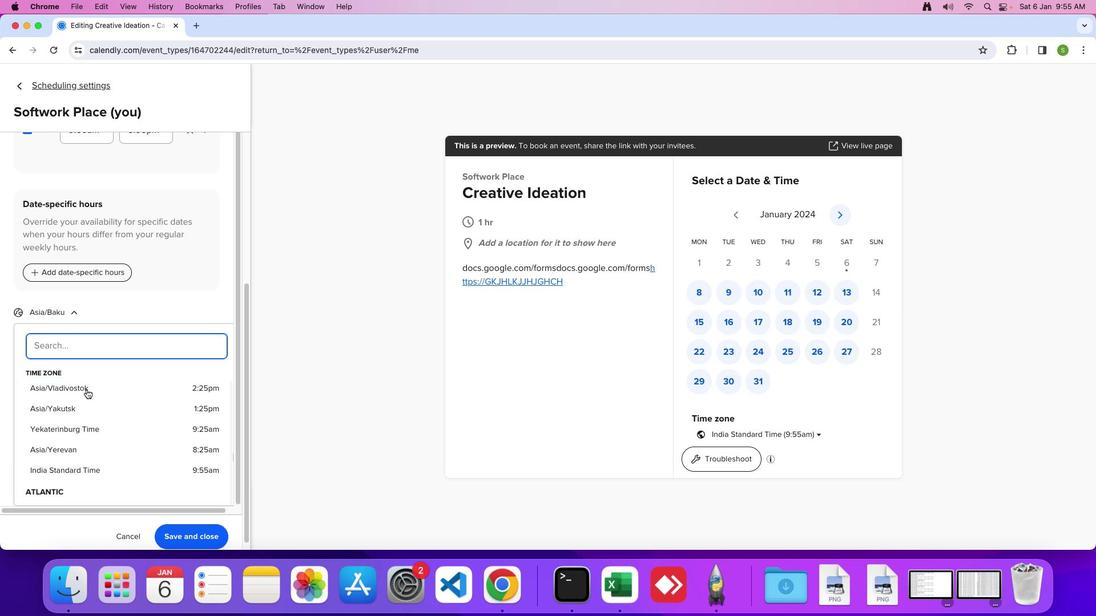 
Action: Mouse scrolled (86, 390) with delta (0, 0)
Screenshot: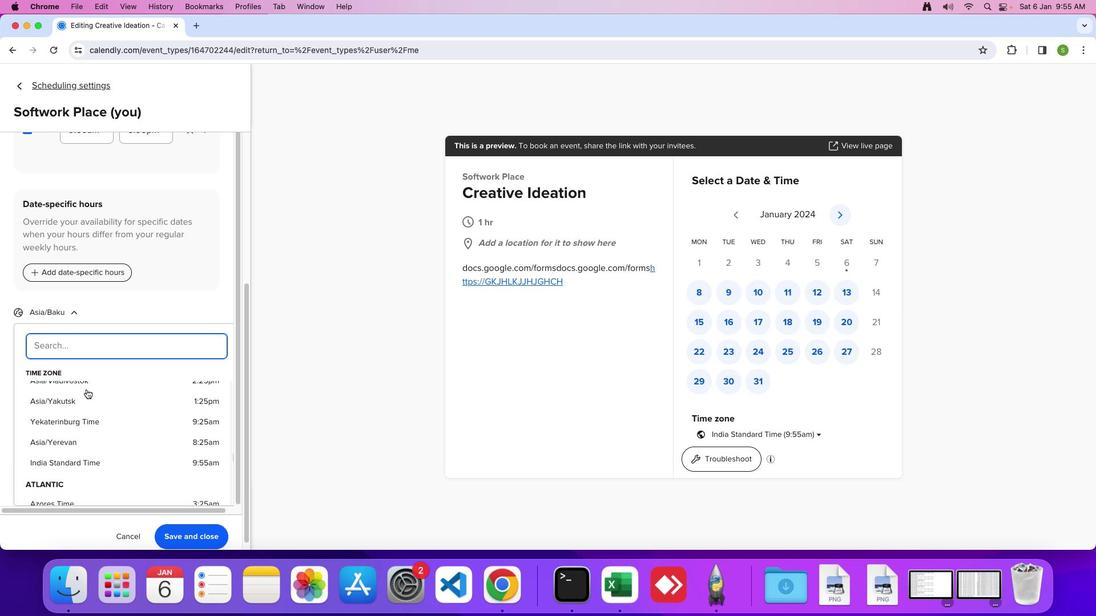 
Action: Mouse scrolled (86, 390) with delta (0, 0)
Screenshot: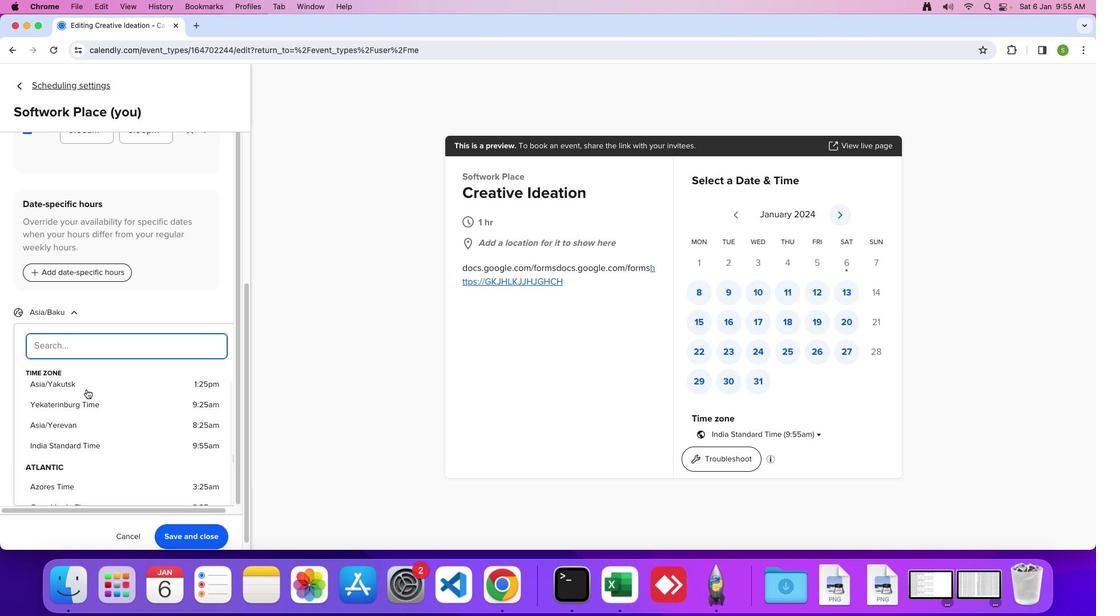 
Action: Mouse moved to (60, 486)
Screenshot: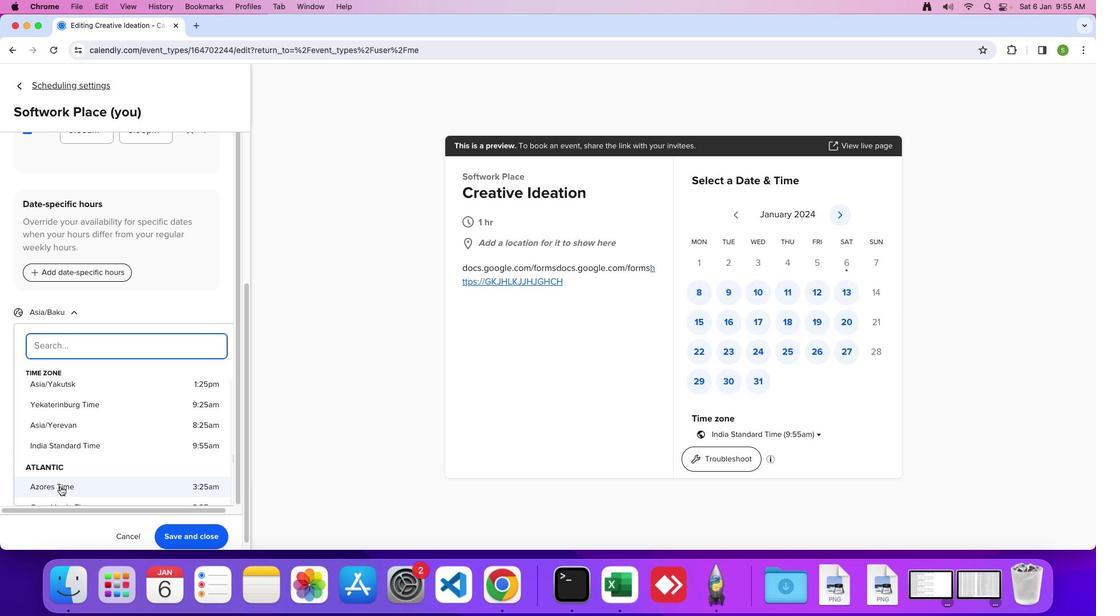 
Action: Mouse pressed left at (60, 486)
Screenshot: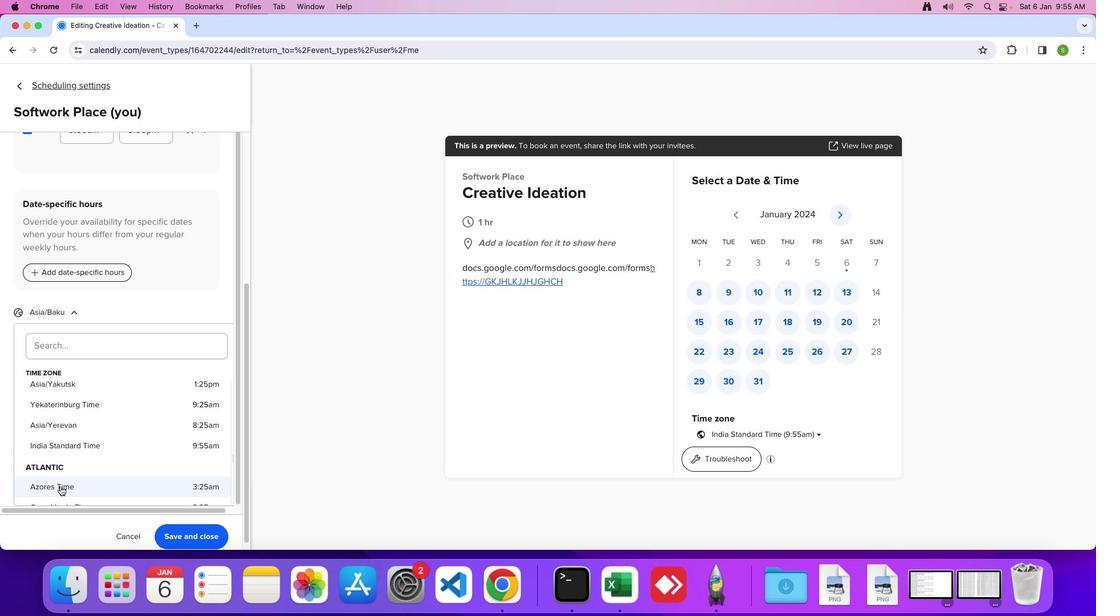 
Action: Mouse moved to (60, 487)
Screenshot: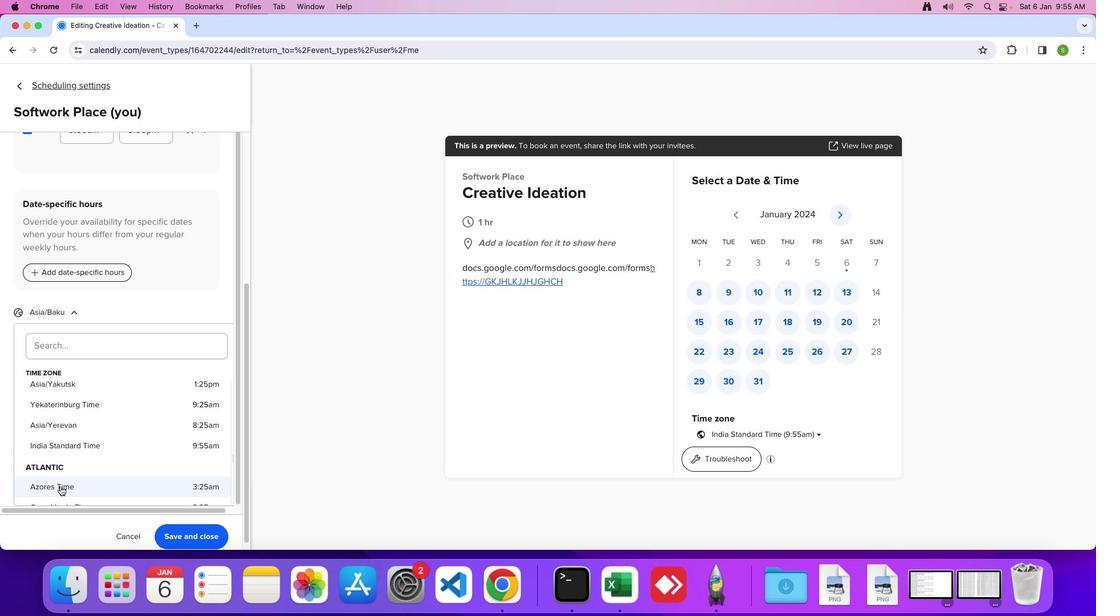 
